 Task: Enable read receipts for sent emails in Outlook.
Action: Mouse moved to (59, 32)
Screenshot: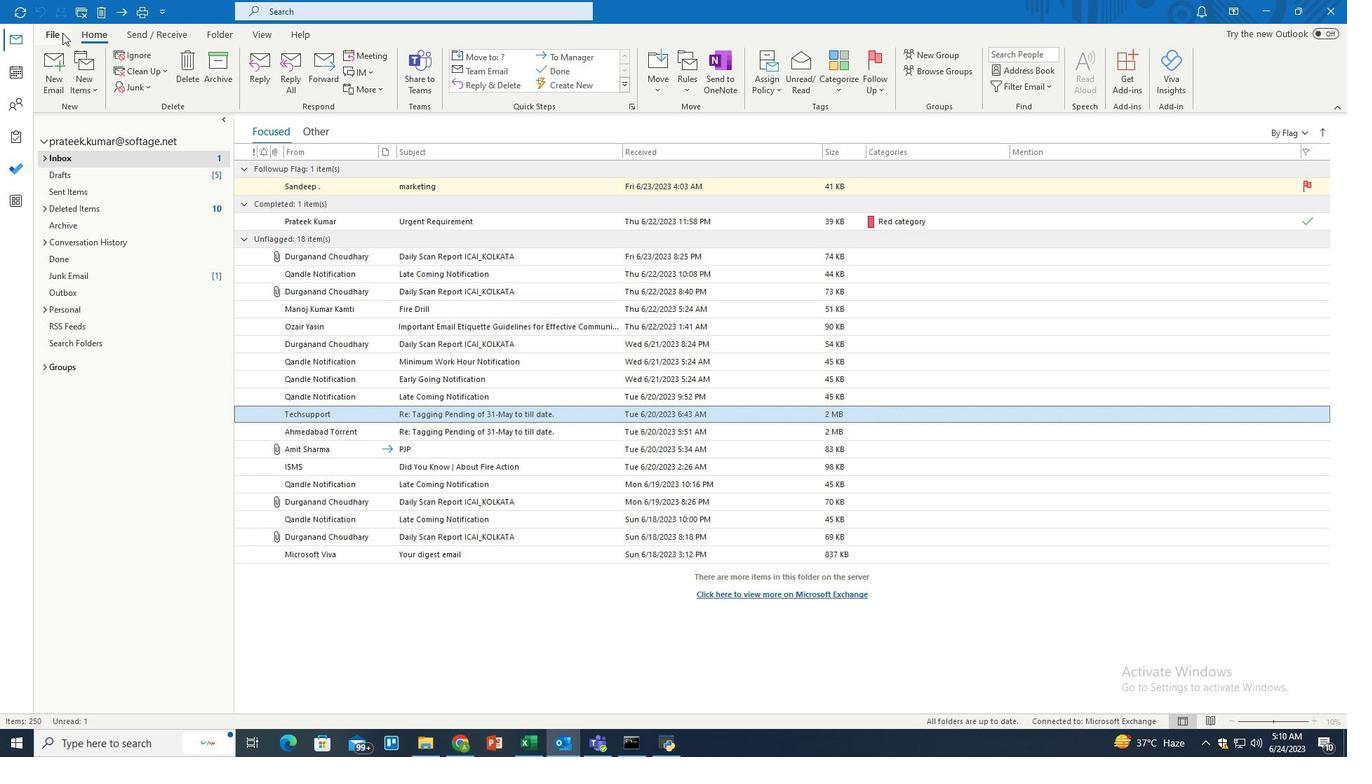 
Action: Mouse pressed left at (59, 32)
Screenshot: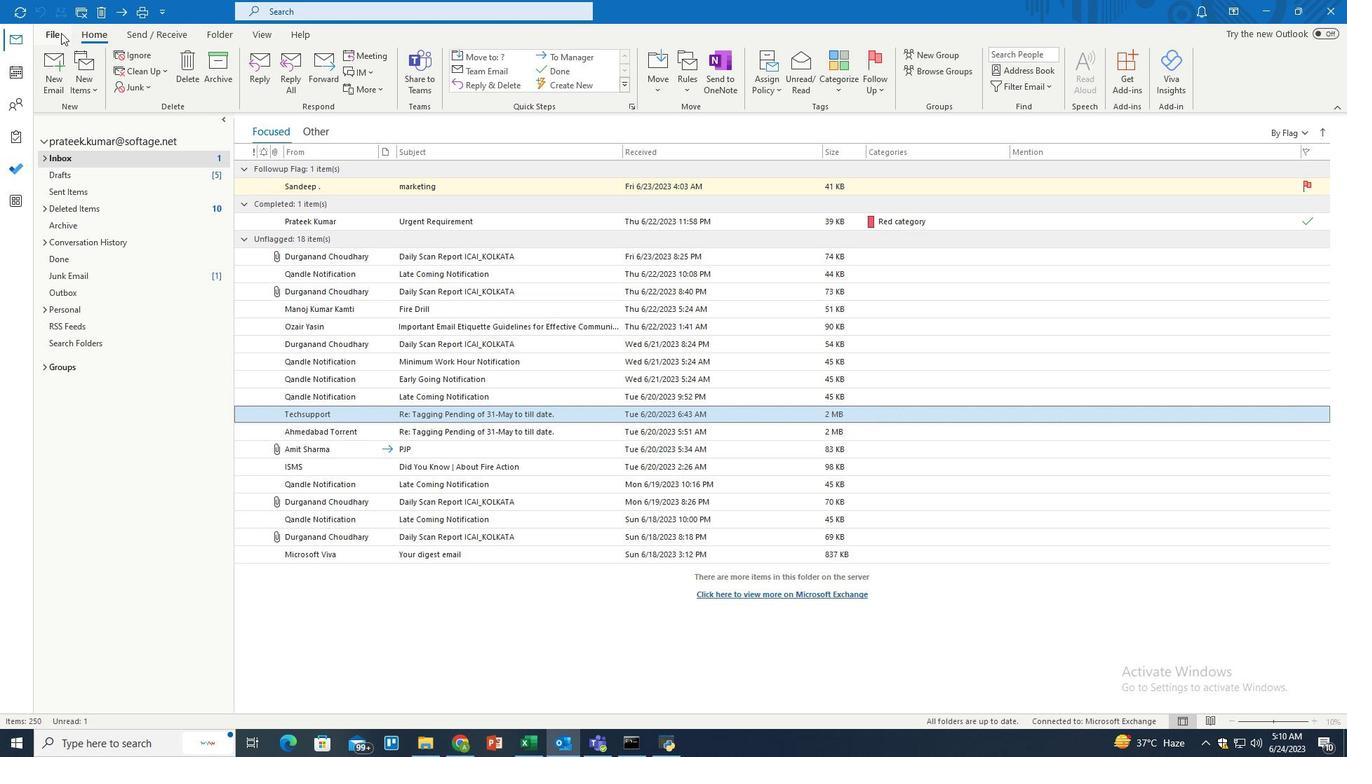 
Action: Mouse moved to (38, 674)
Screenshot: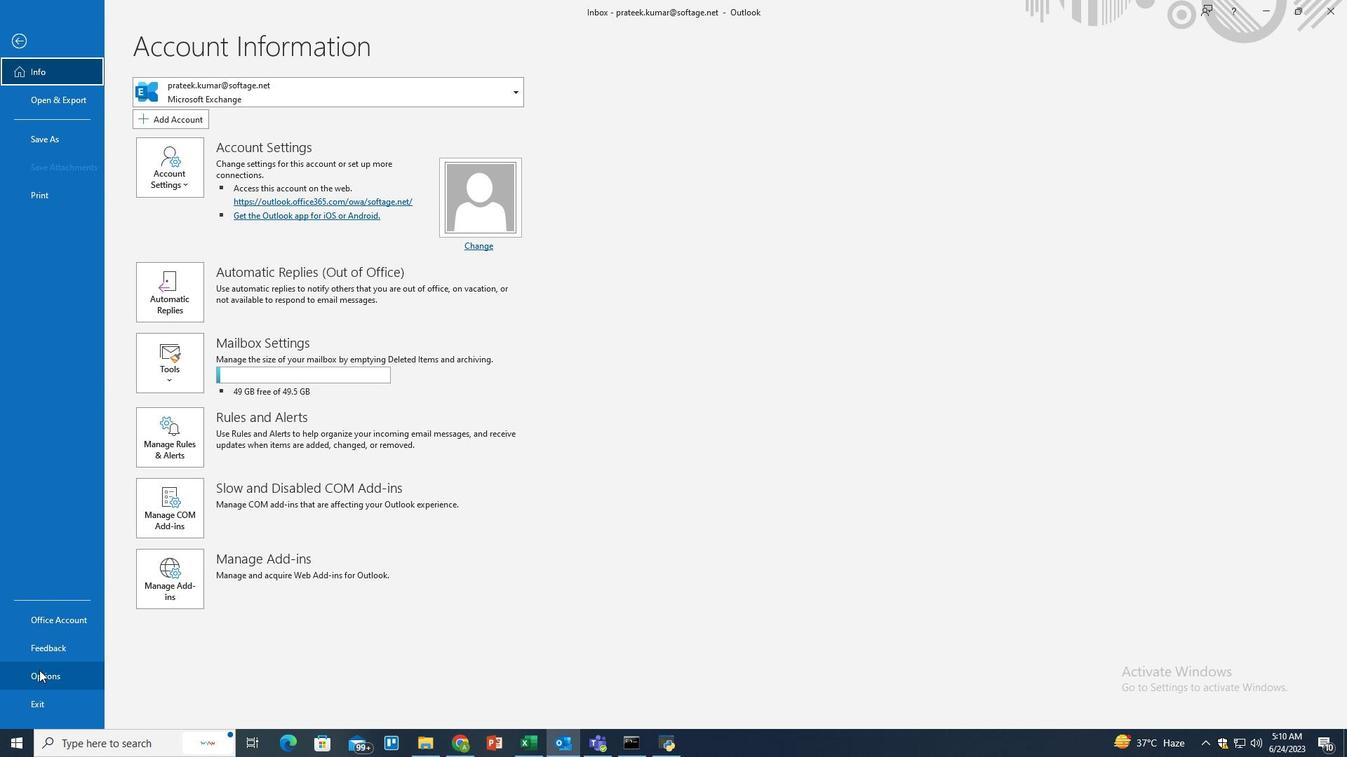 
Action: Mouse pressed left at (38, 674)
Screenshot: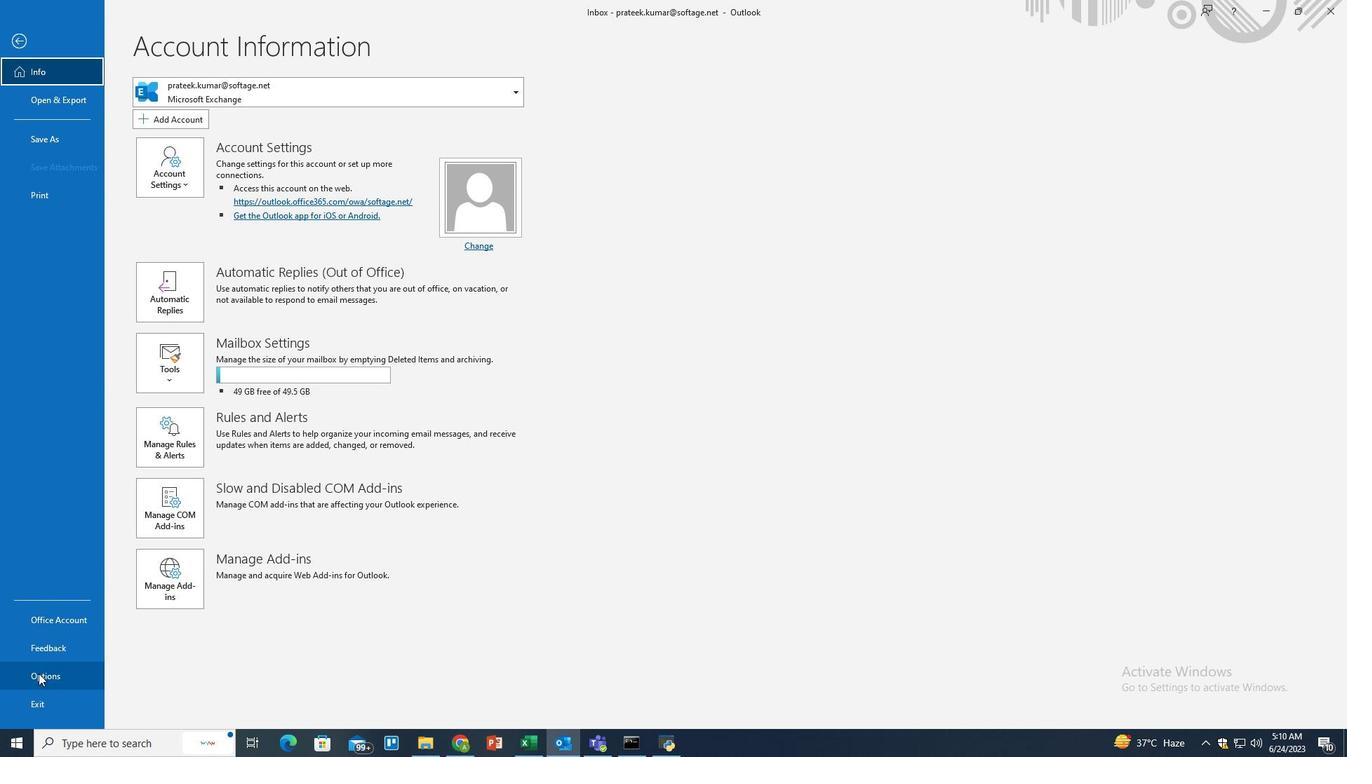 
Action: Mouse moved to (409, 182)
Screenshot: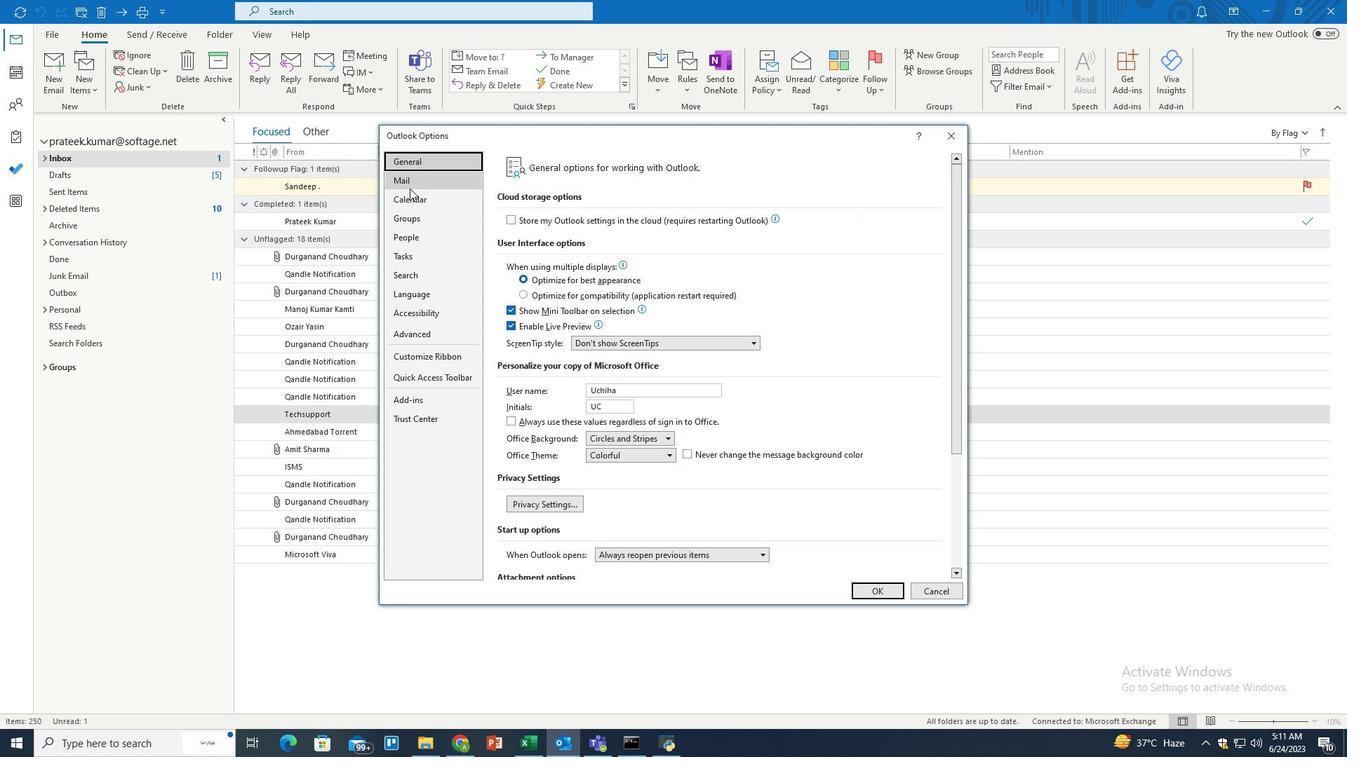 
Action: Mouse pressed left at (409, 182)
Screenshot: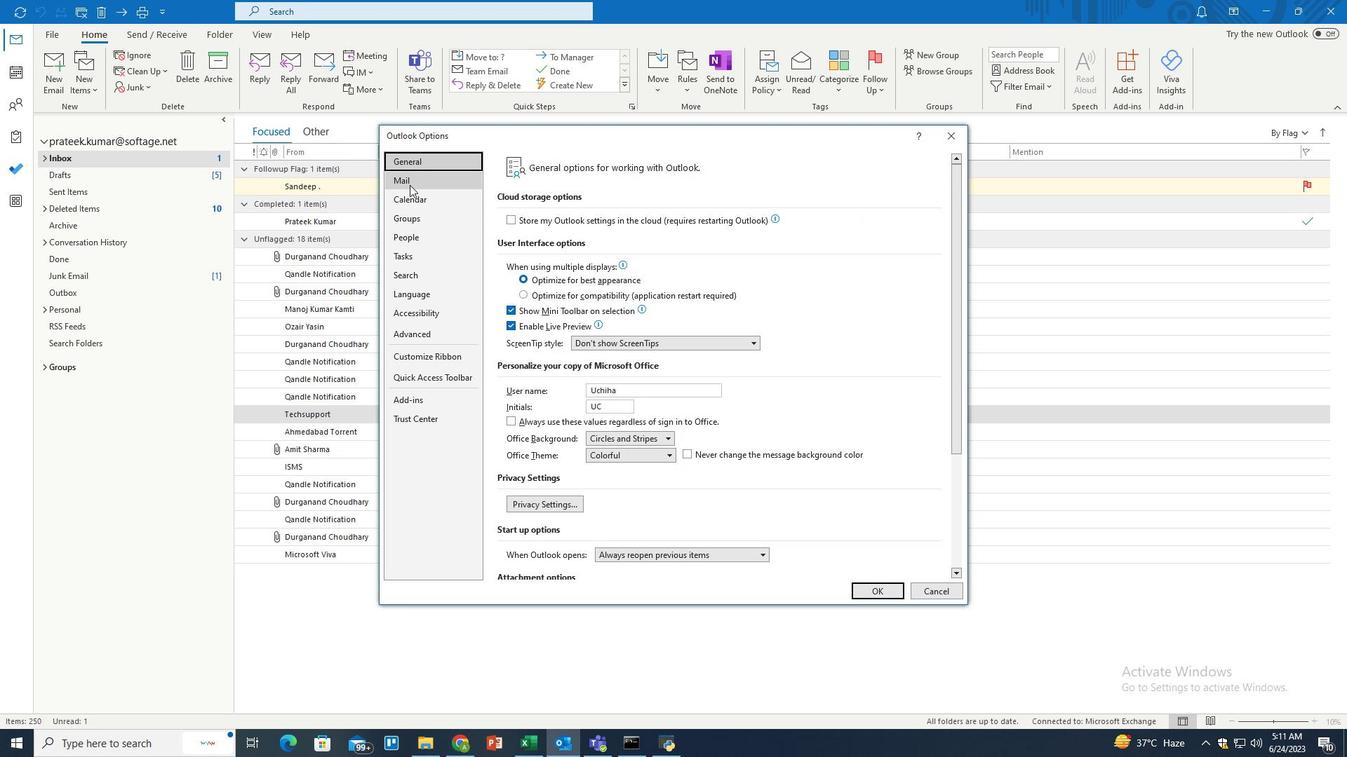 
Action: Mouse moved to (693, 404)
Screenshot: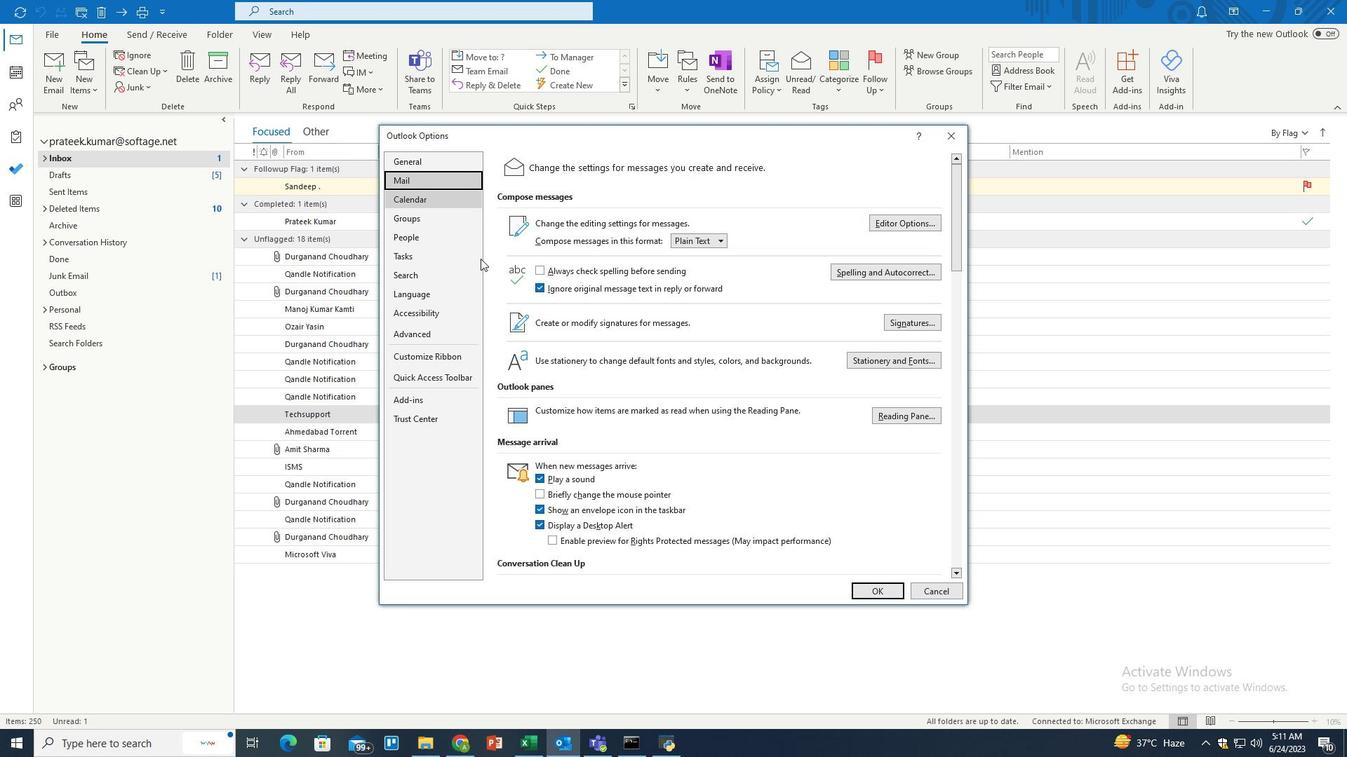 
Action: Mouse scrolled (693, 403) with delta (0, 0)
Screenshot: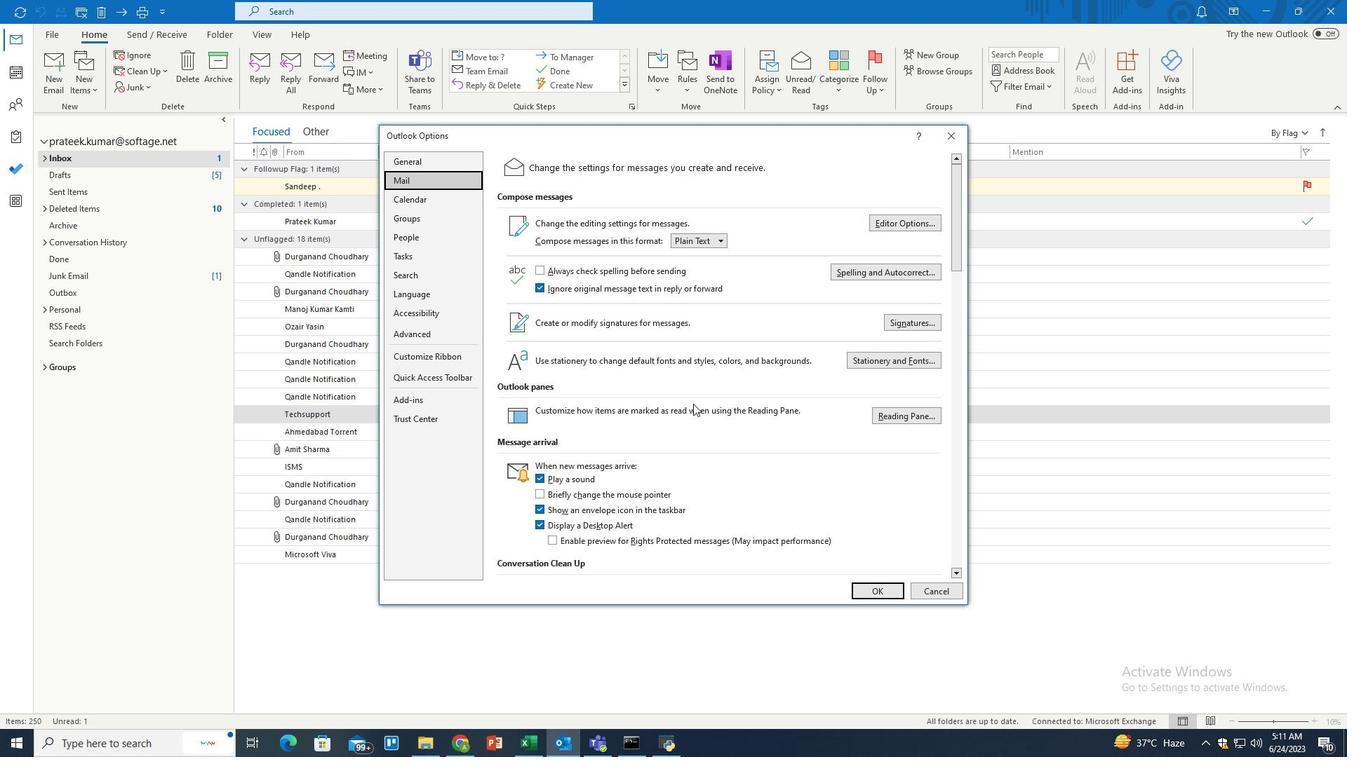 
Action: Mouse scrolled (693, 403) with delta (0, 0)
Screenshot: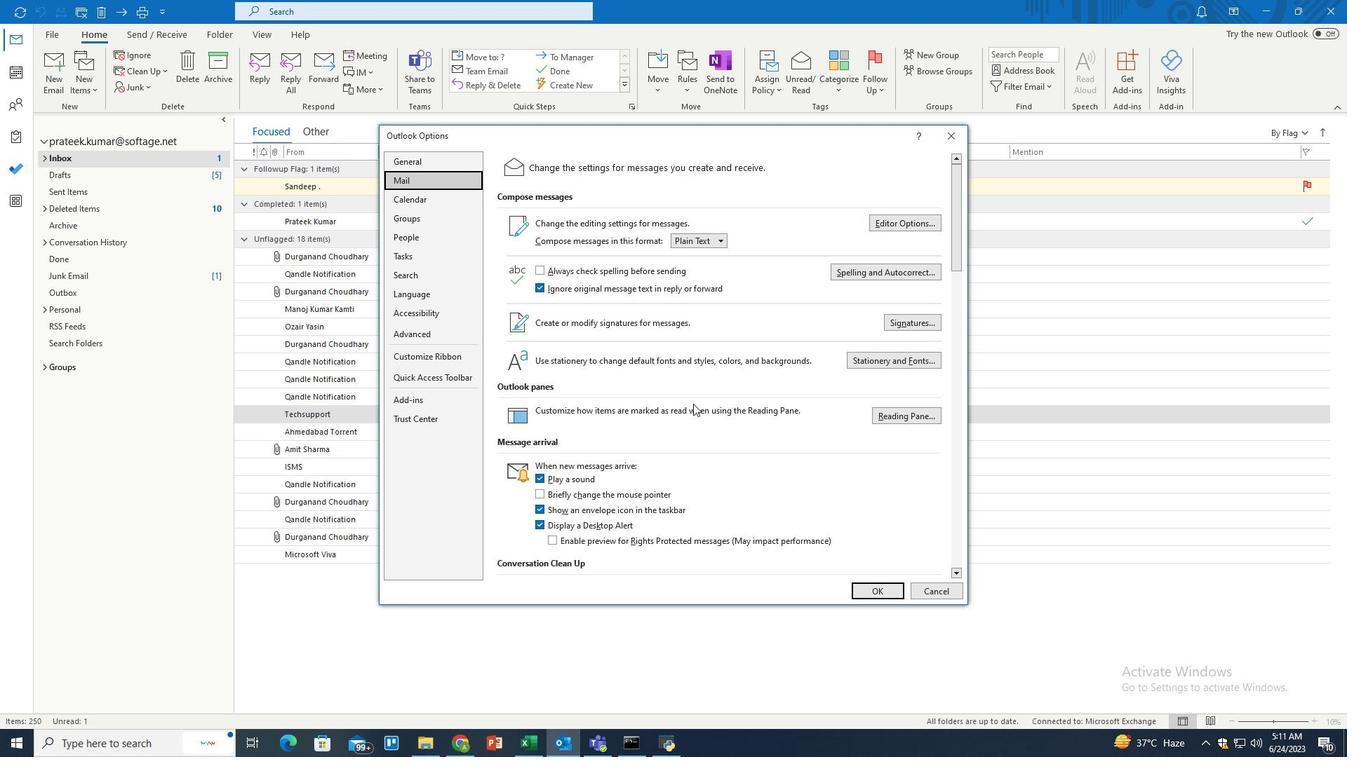 
Action: Mouse scrolled (693, 403) with delta (0, 0)
Screenshot: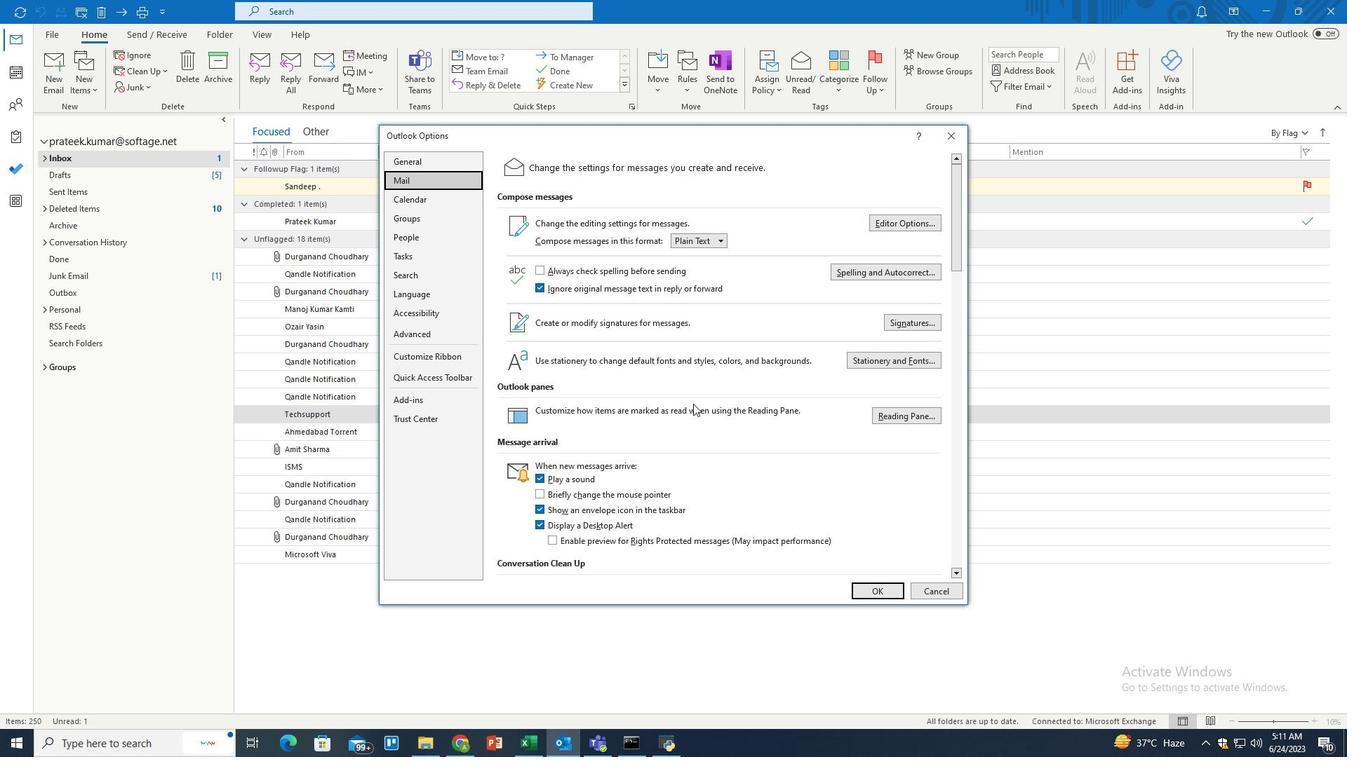 
Action: Mouse scrolled (693, 403) with delta (0, 0)
Screenshot: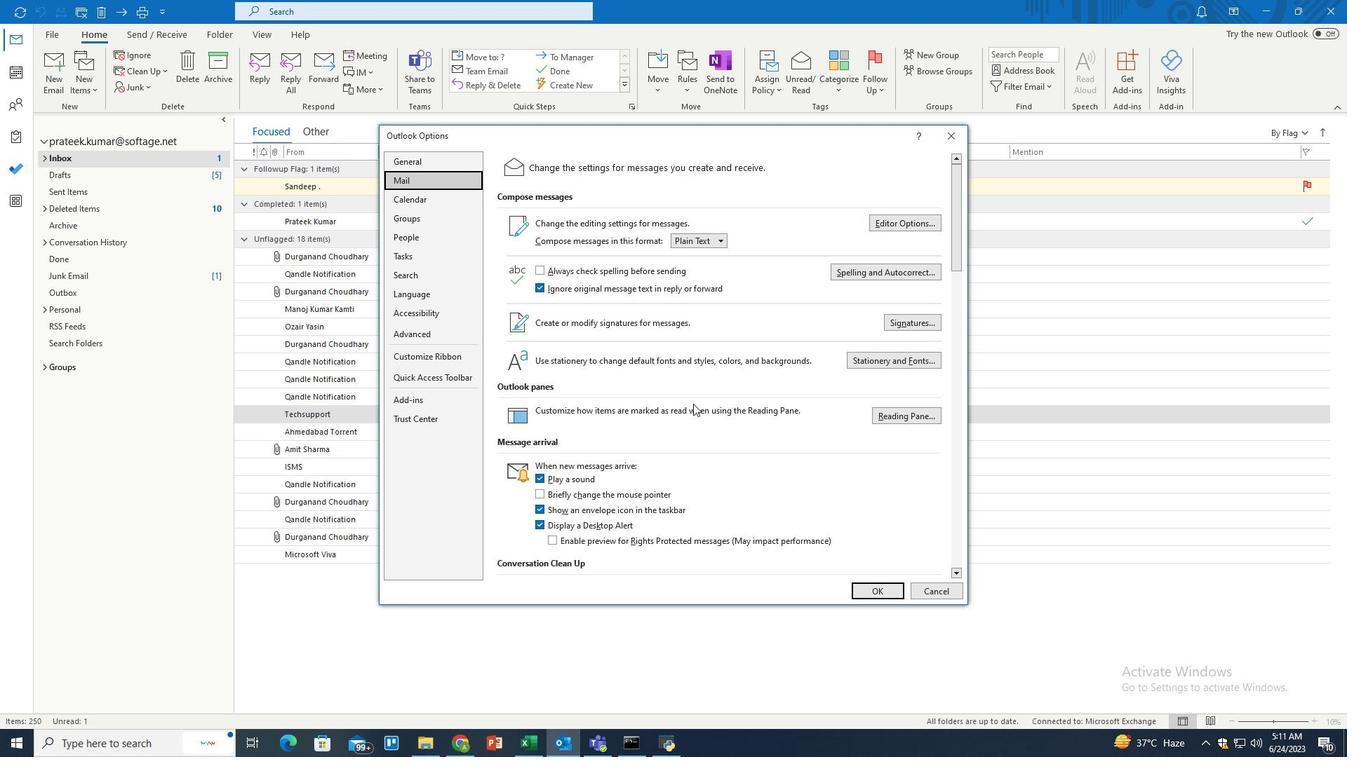 
Action: Mouse scrolled (693, 403) with delta (0, 0)
Screenshot: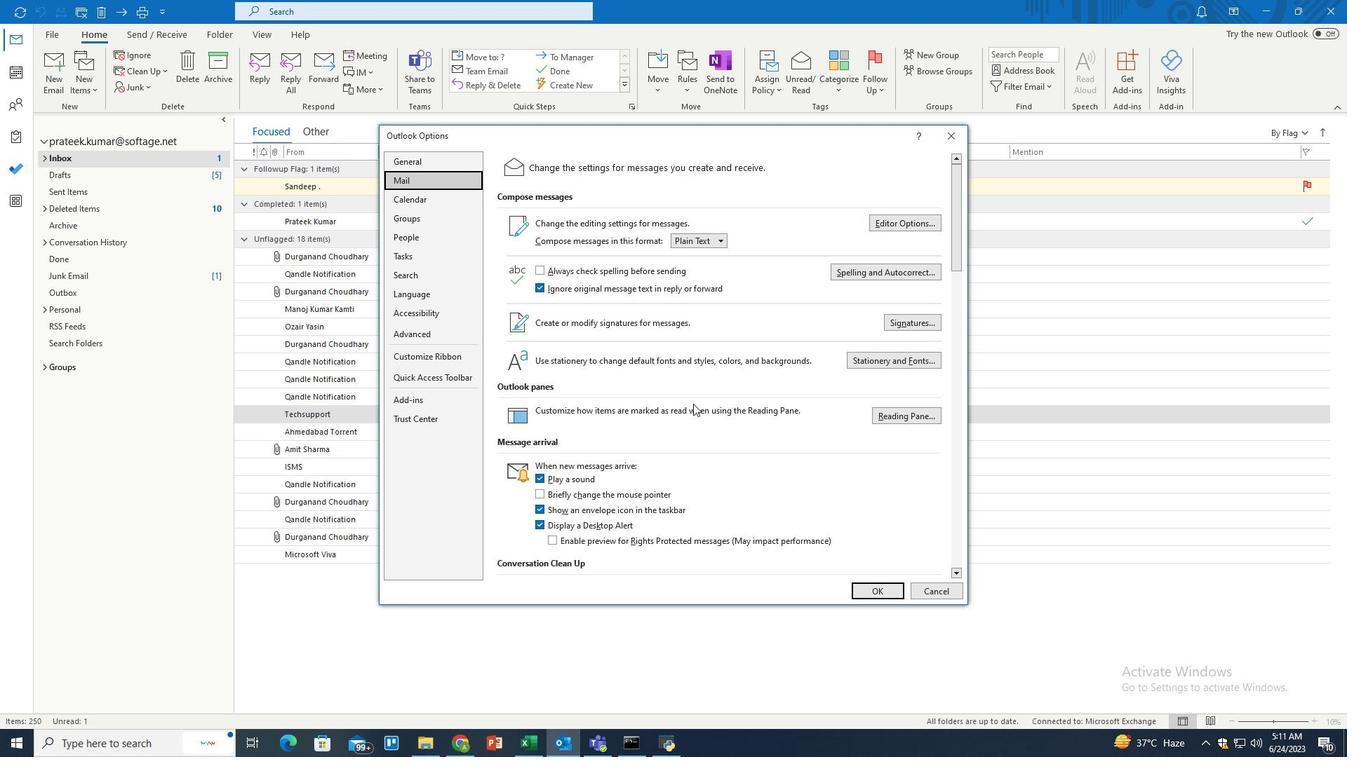 
Action: Mouse scrolled (693, 403) with delta (0, 0)
Screenshot: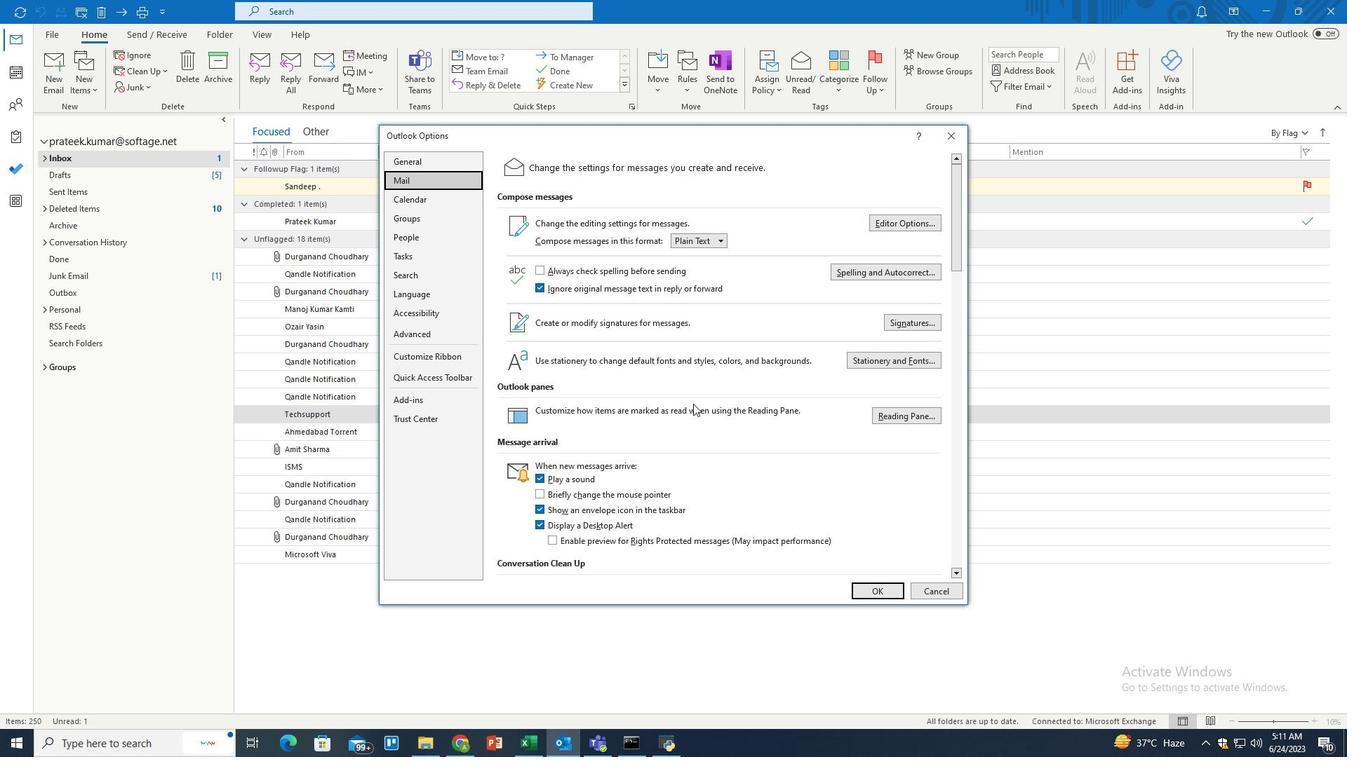 
Action: Mouse scrolled (693, 403) with delta (0, 0)
Screenshot: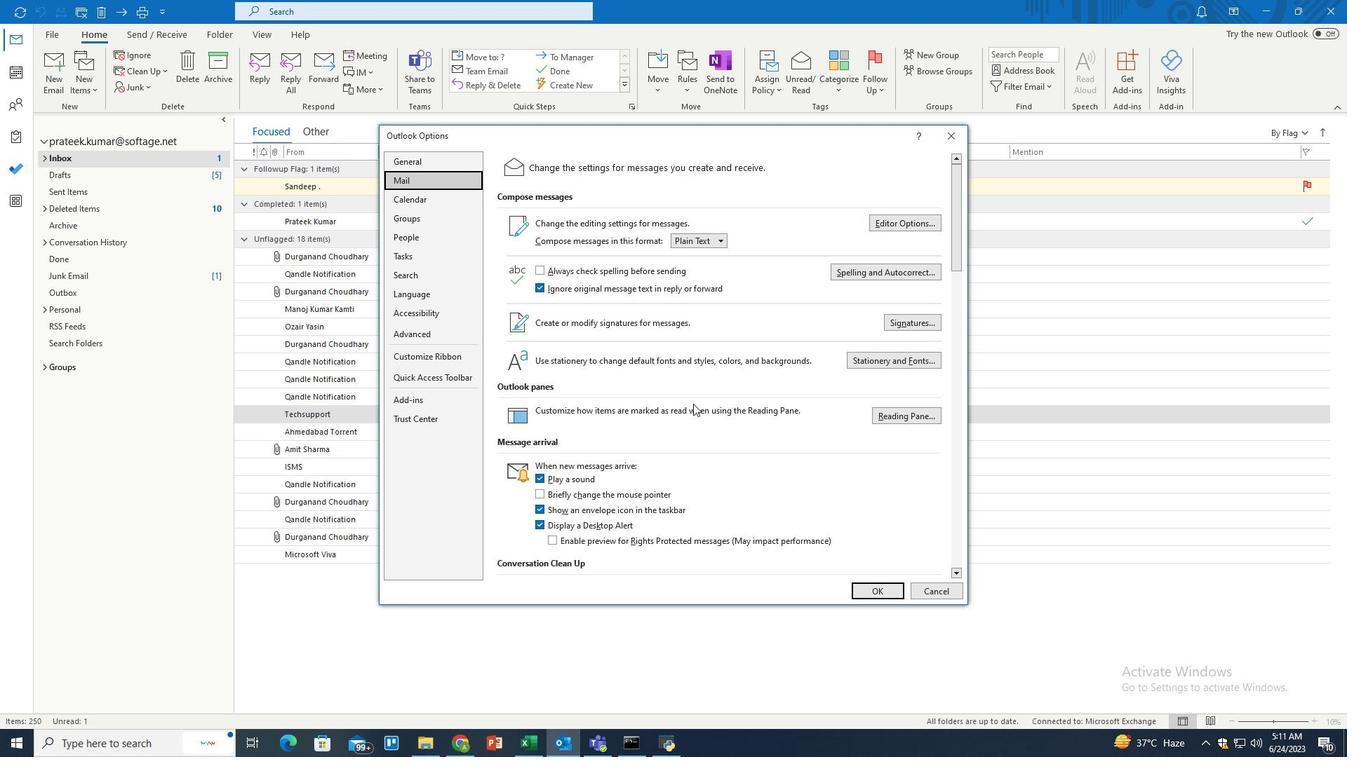 
Action: Mouse scrolled (693, 403) with delta (0, 0)
Screenshot: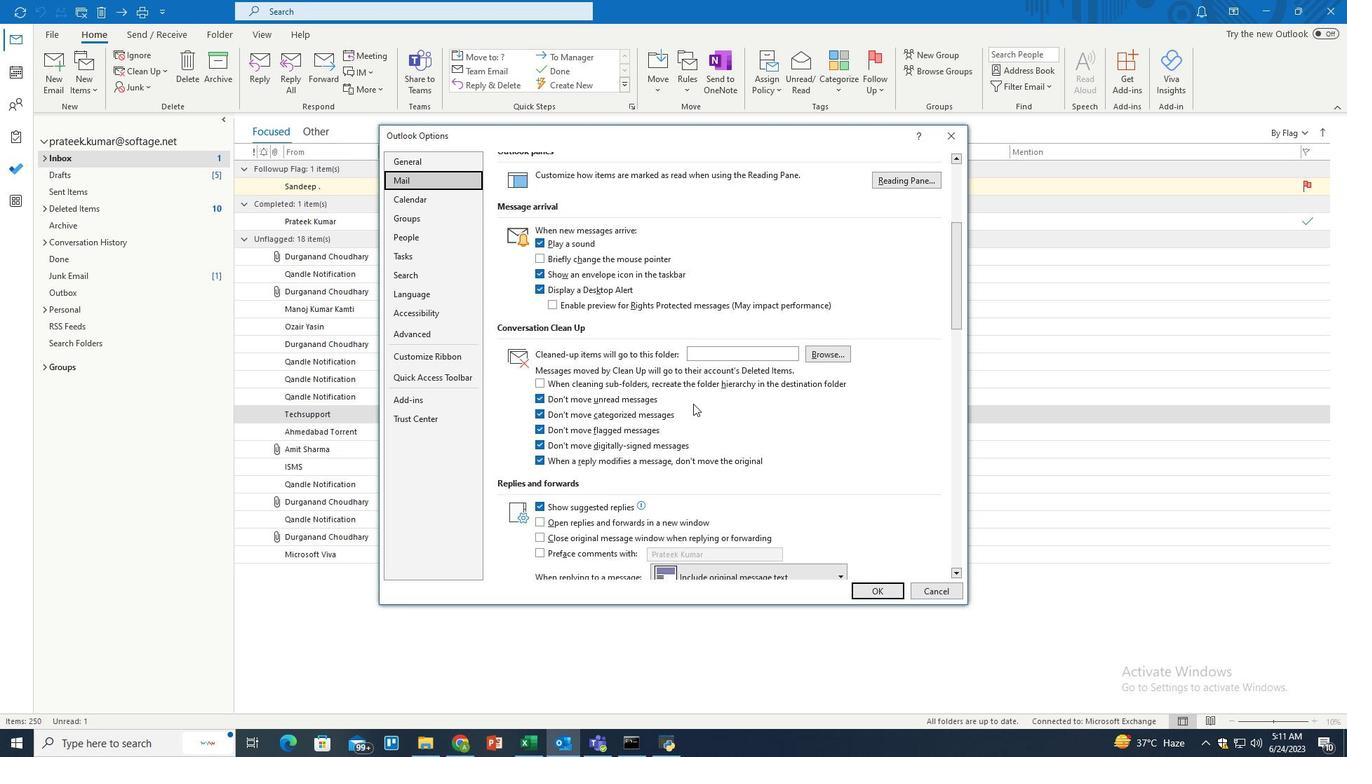 
Action: Mouse scrolled (693, 403) with delta (0, 0)
Screenshot: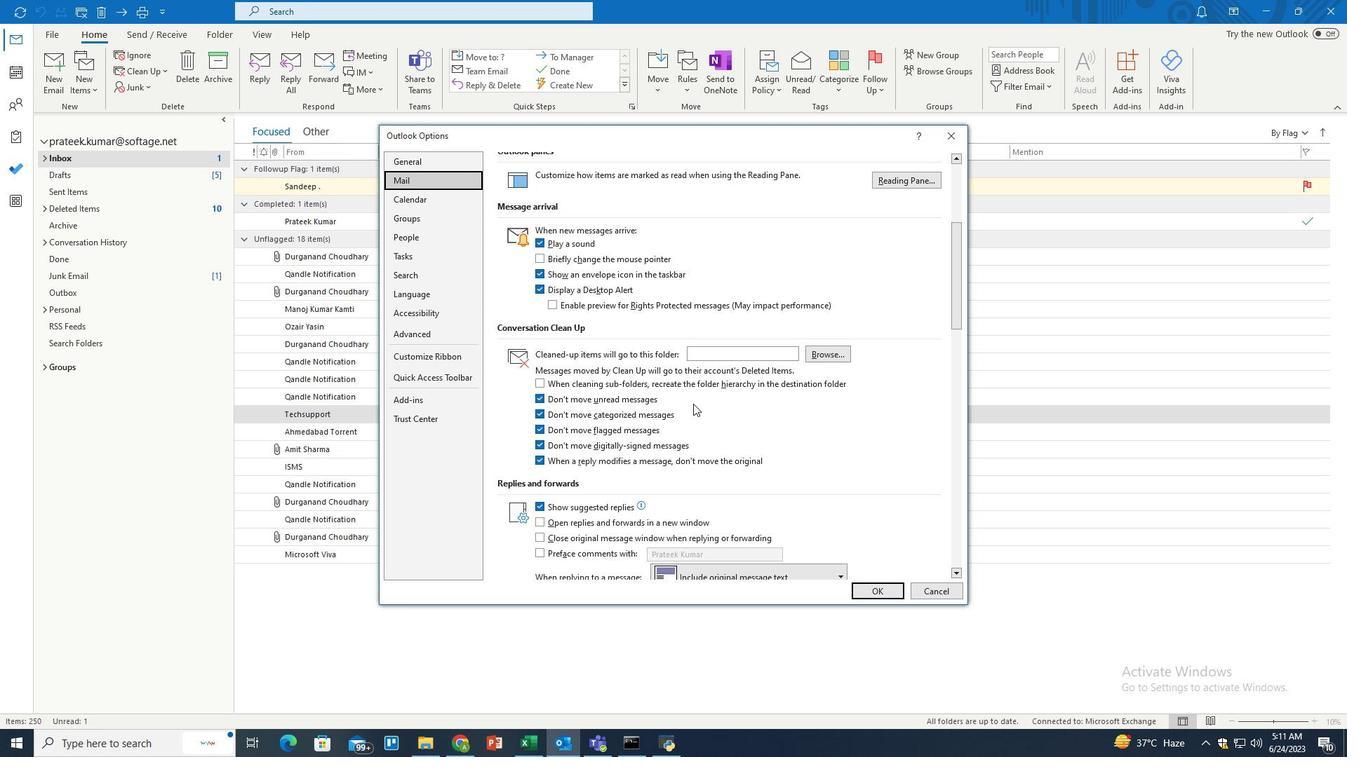 
Action: Mouse scrolled (693, 403) with delta (0, 0)
Screenshot: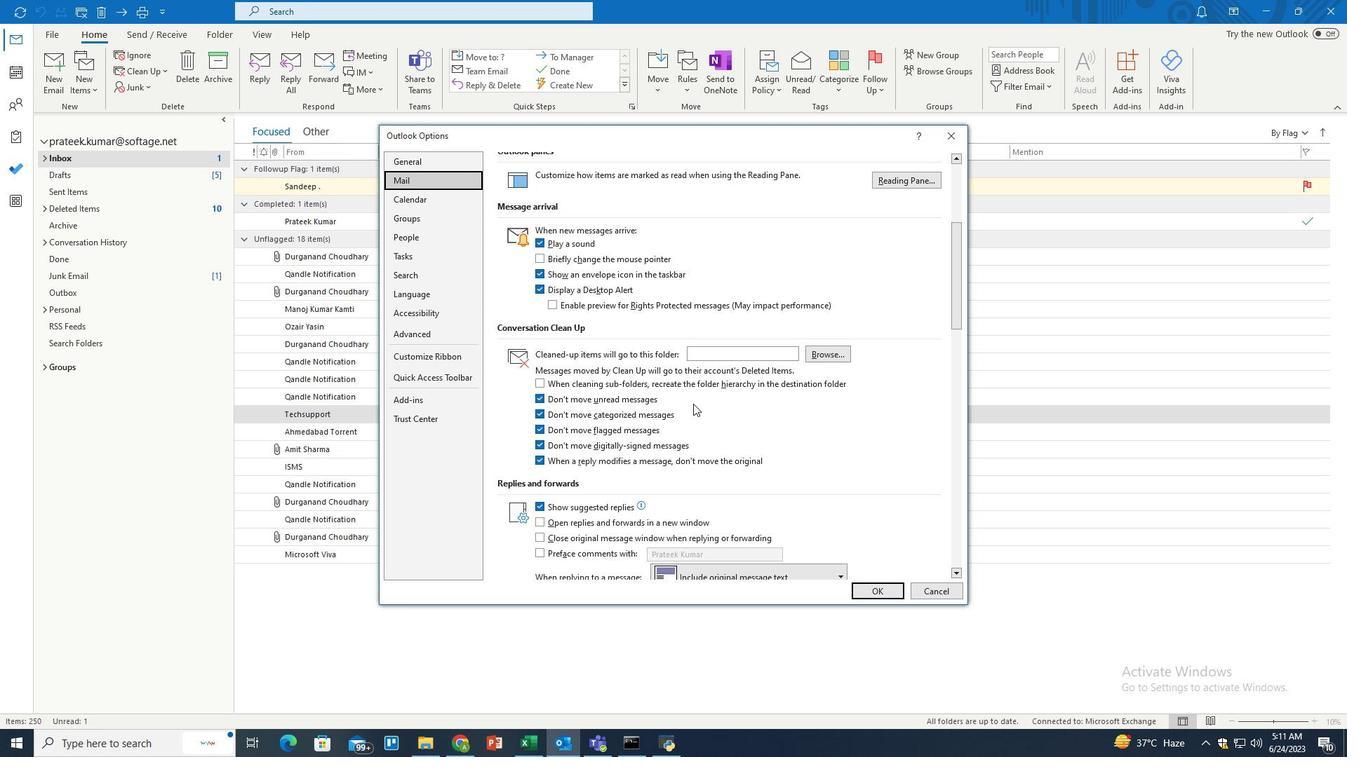 
Action: Mouse scrolled (693, 403) with delta (0, 0)
Screenshot: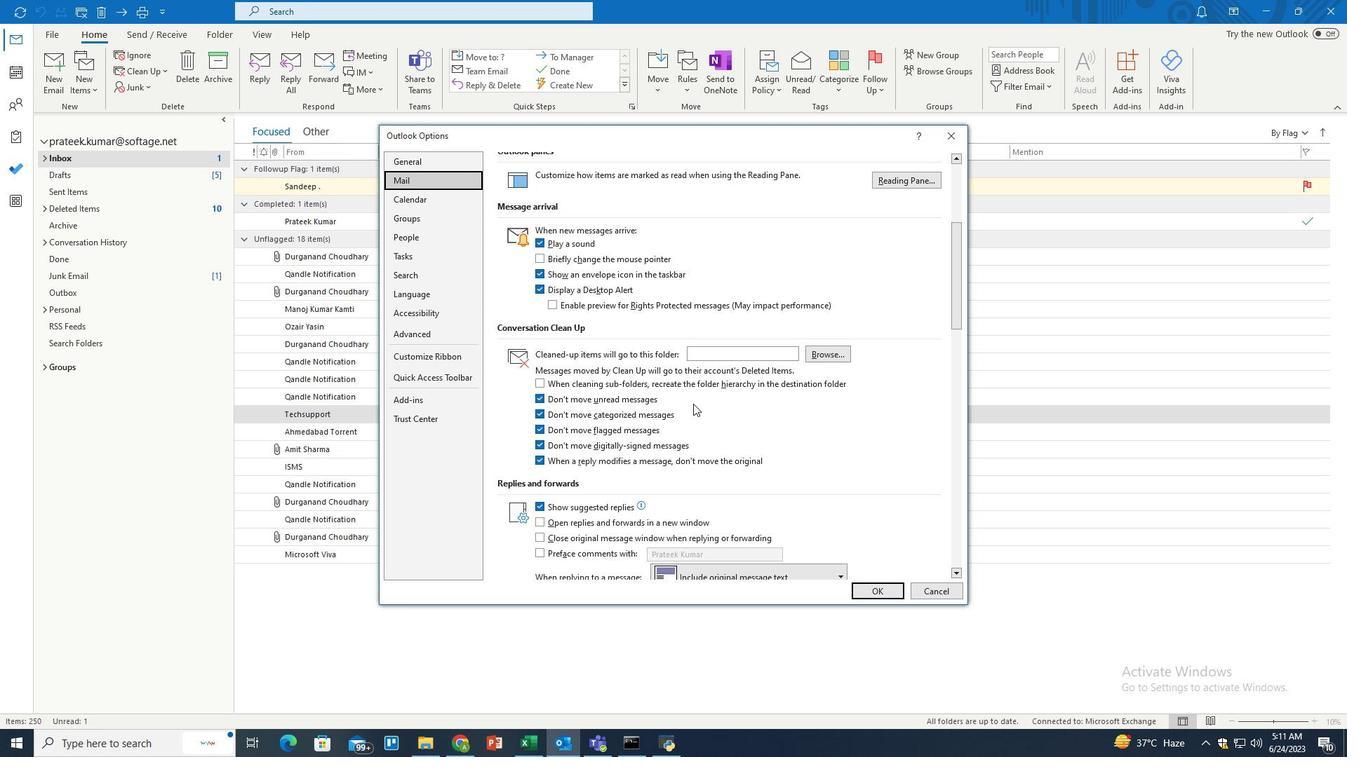 
Action: Mouse scrolled (693, 403) with delta (0, 0)
Screenshot: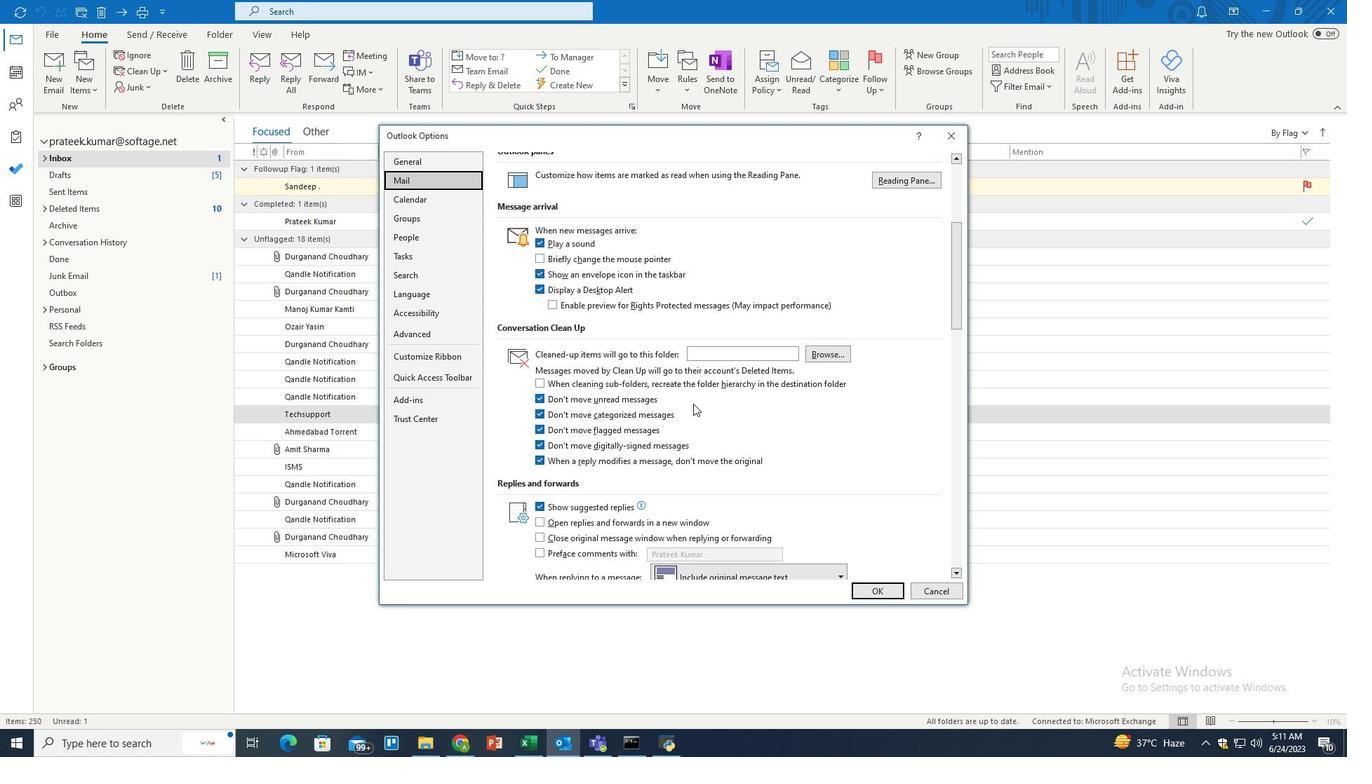 
Action: Mouse scrolled (693, 403) with delta (0, 0)
Screenshot: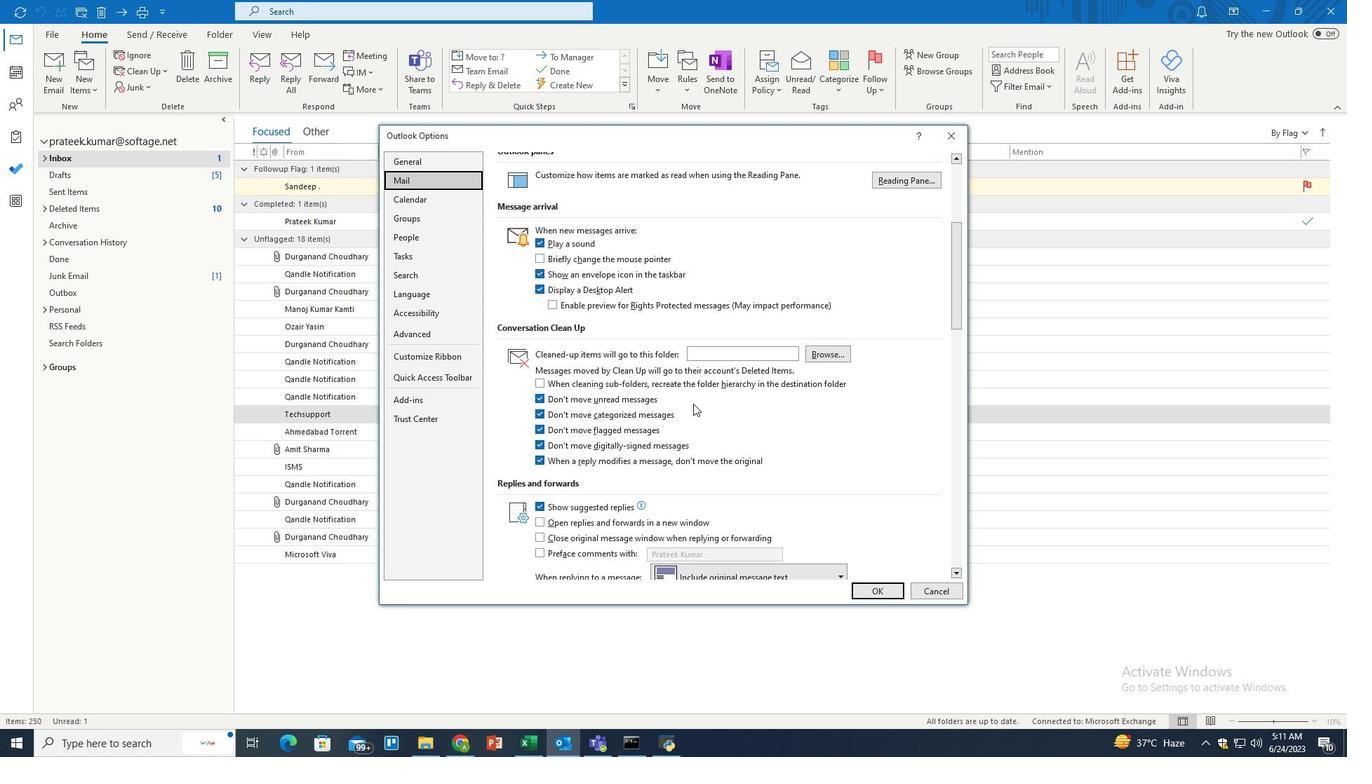 
Action: Mouse scrolled (693, 403) with delta (0, 0)
Screenshot: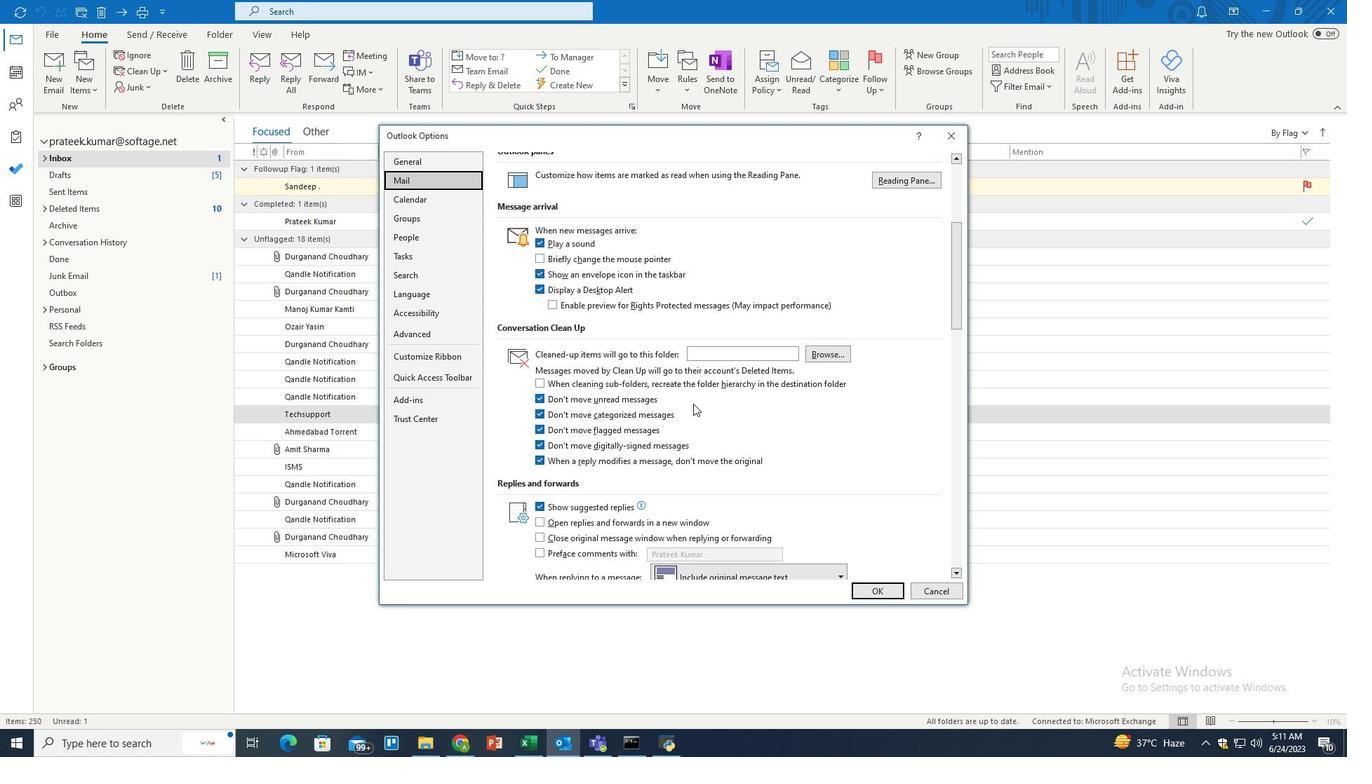 
Action: Mouse scrolled (693, 403) with delta (0, 0)
Screenshot: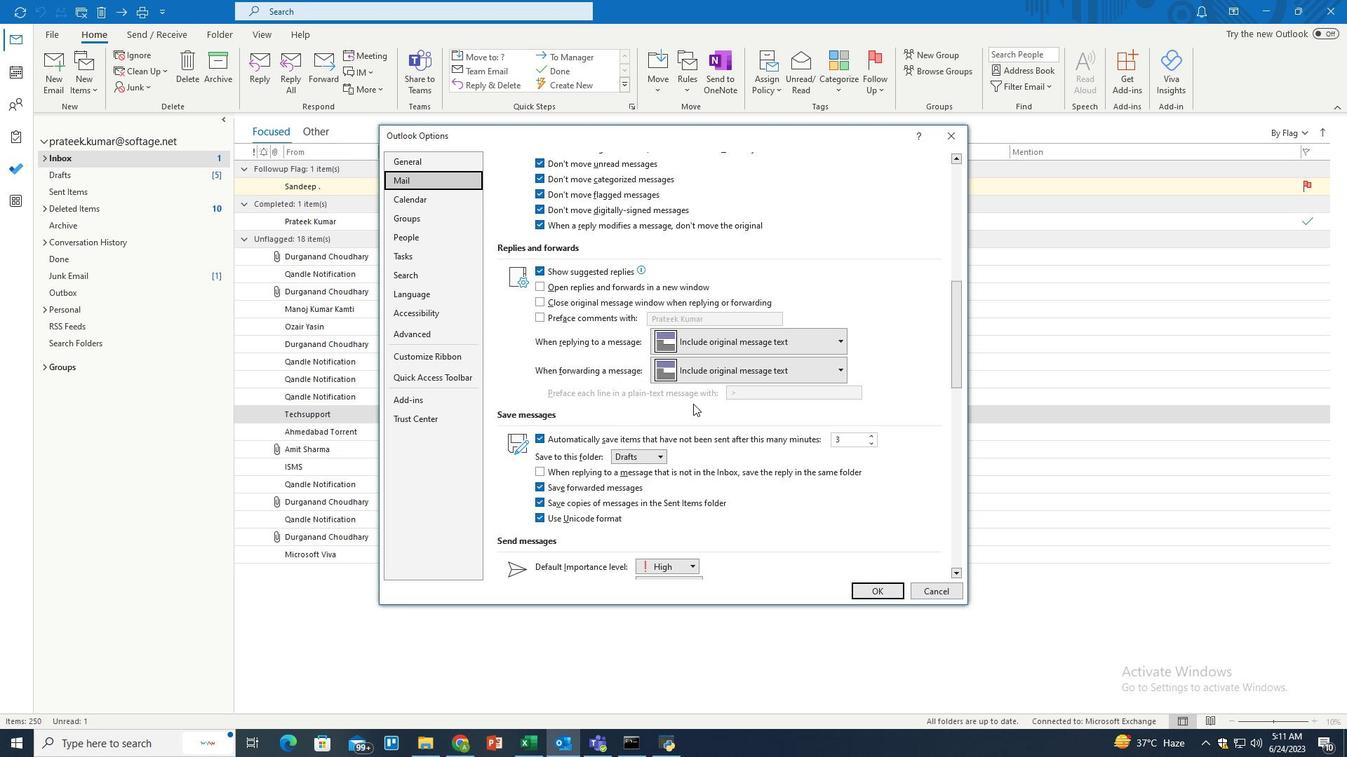 
Action: Mouse scrolled (693, 403) with delta (0, 0)
Screenshot: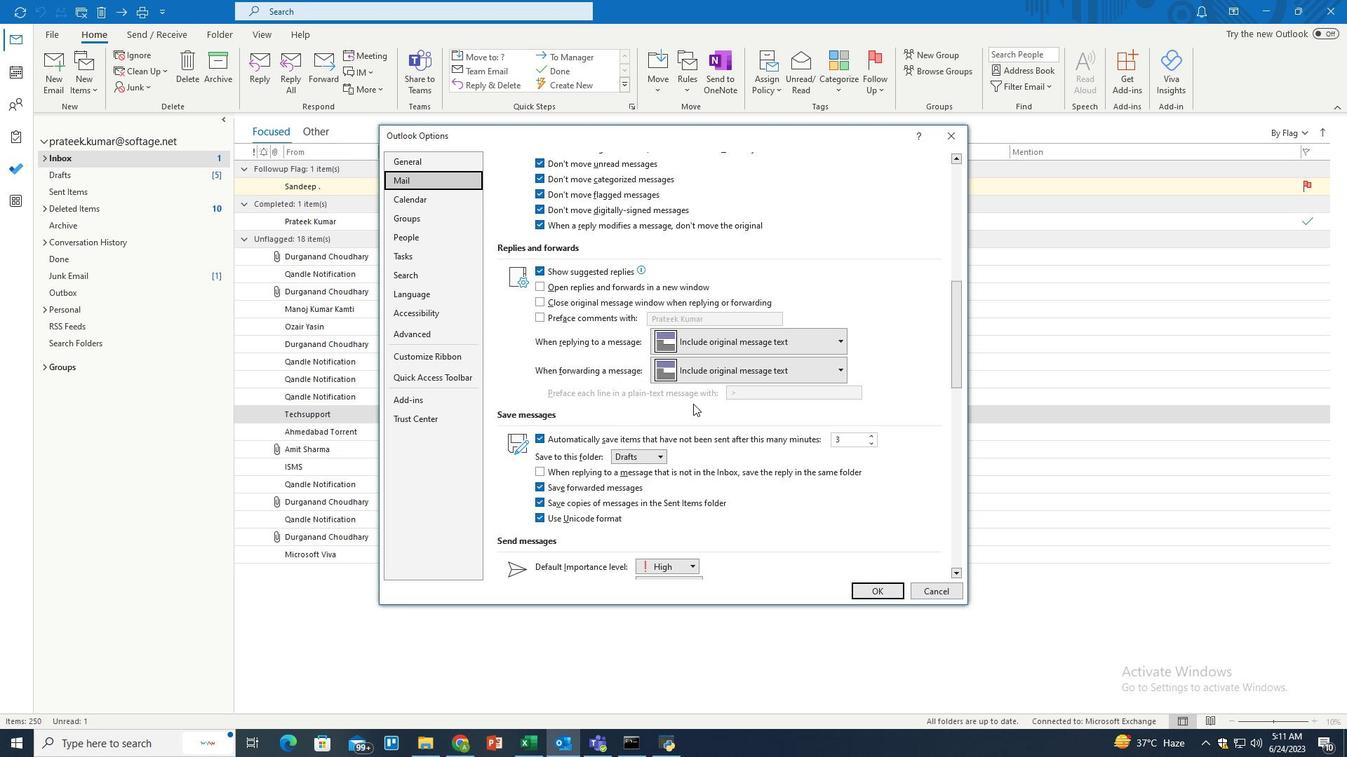
Action: Mouse scrolled (693, 403) with delta (0, 0)
Screenshot: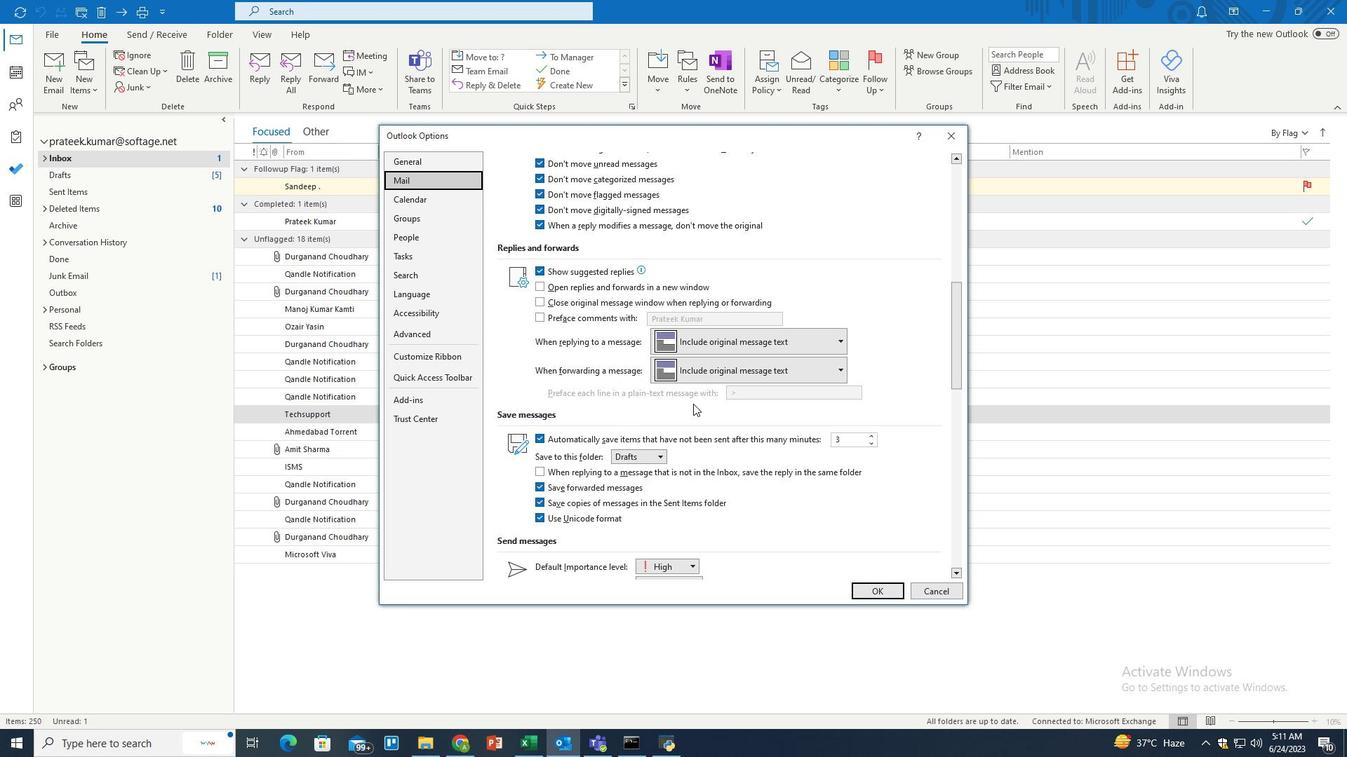 
Action: Mouse scrolled (693, 403) with delta (0, 0)
Screenshot: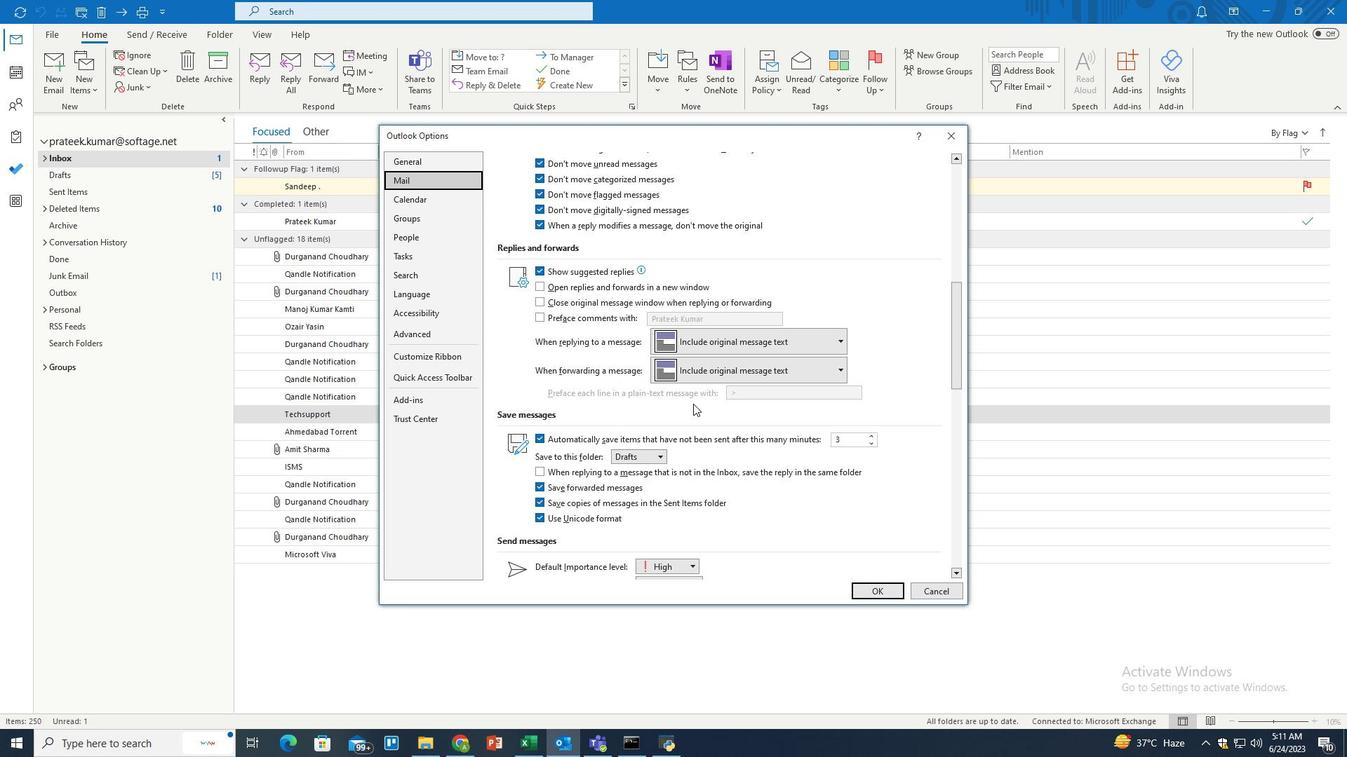 
Action: Mouse scrolled (693, 403) with delta (0, 0)
Screenshot: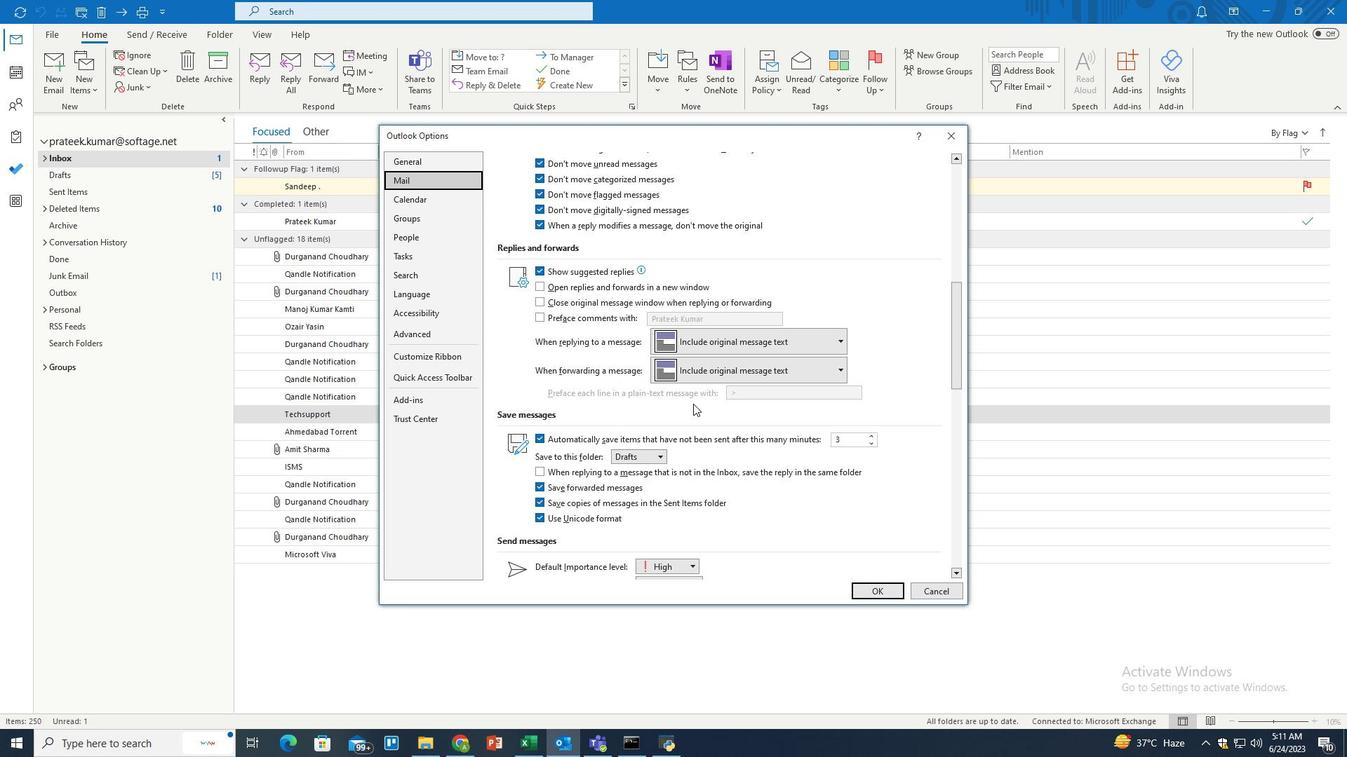 
Action: Mouse scrolled (693, 403) with delta (0, 0)
Screenshot: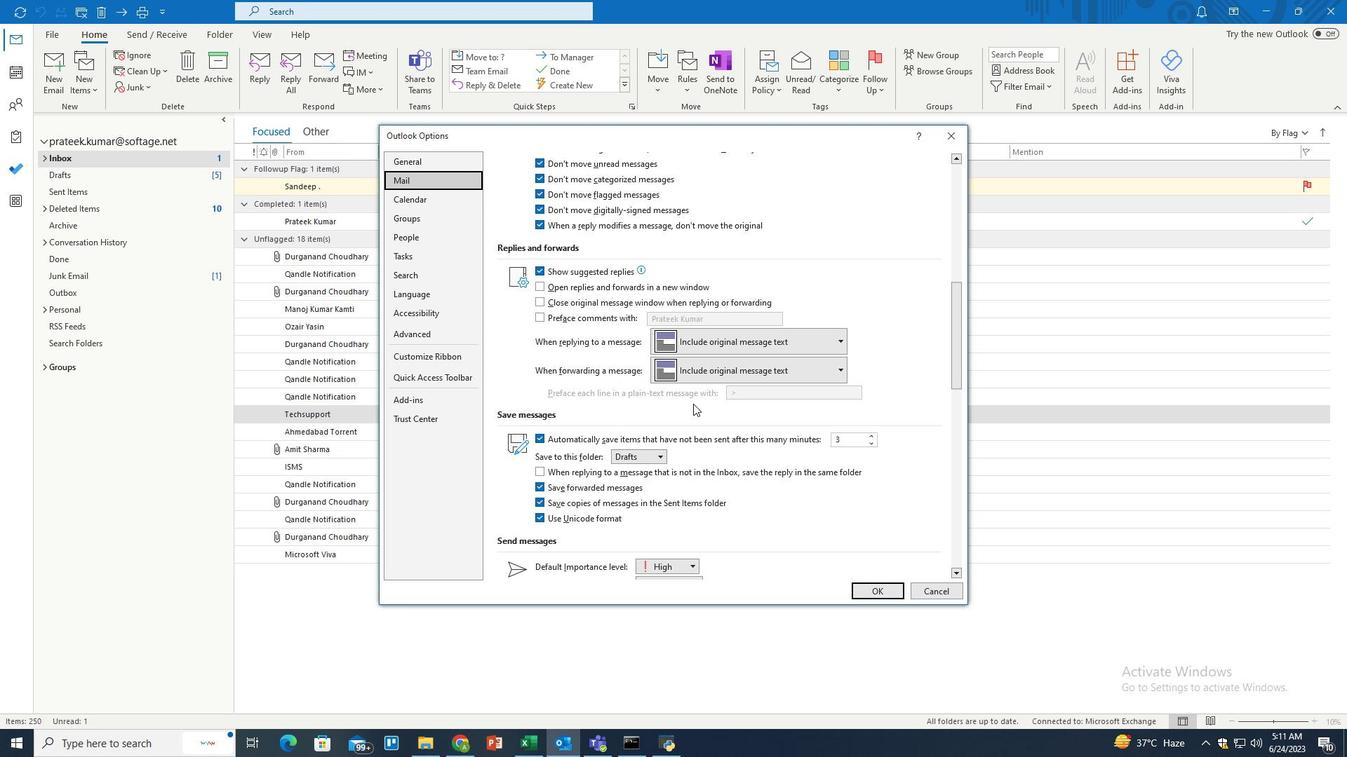 
Action: Mouse scrolled (693, 403) with delta (0, 0)
Screenshot: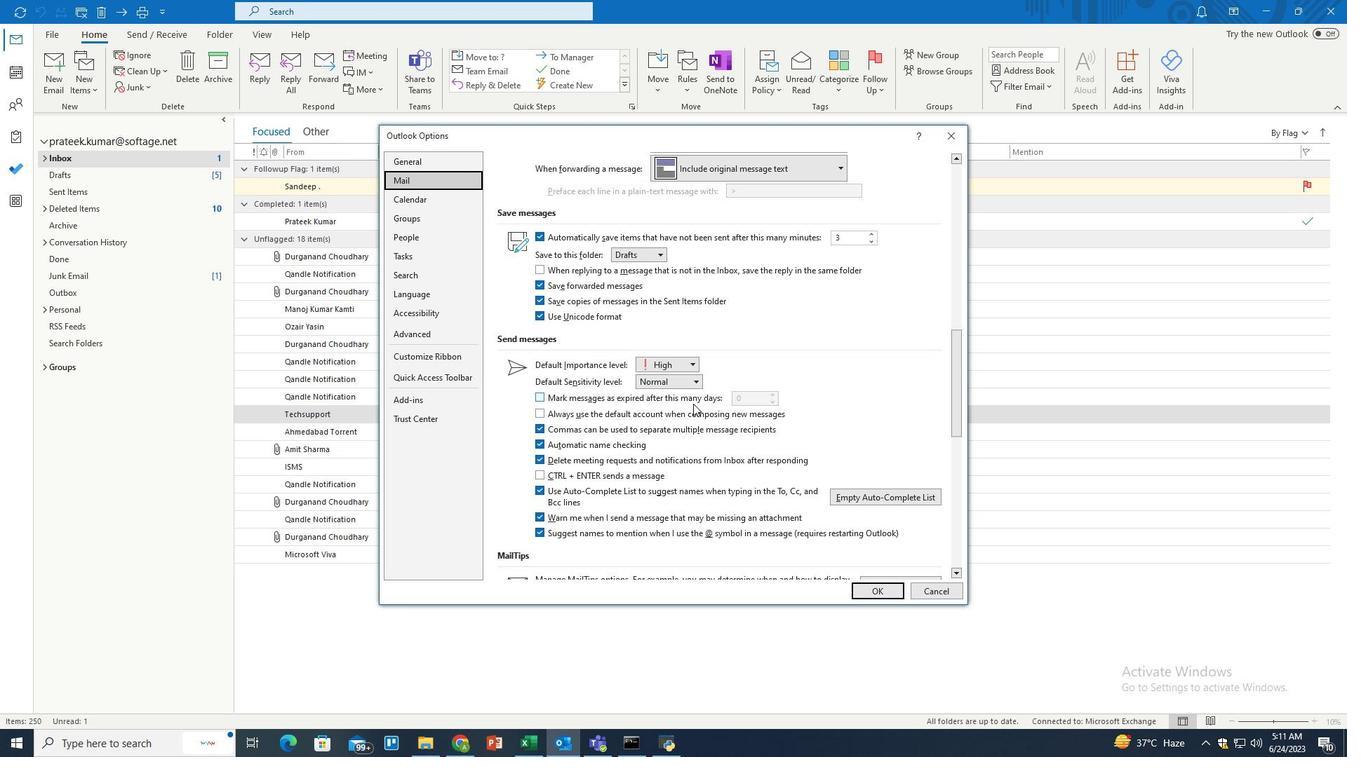 
Action: Mouse scrolled (693, 403) with delta (0, 0)
Screenshot: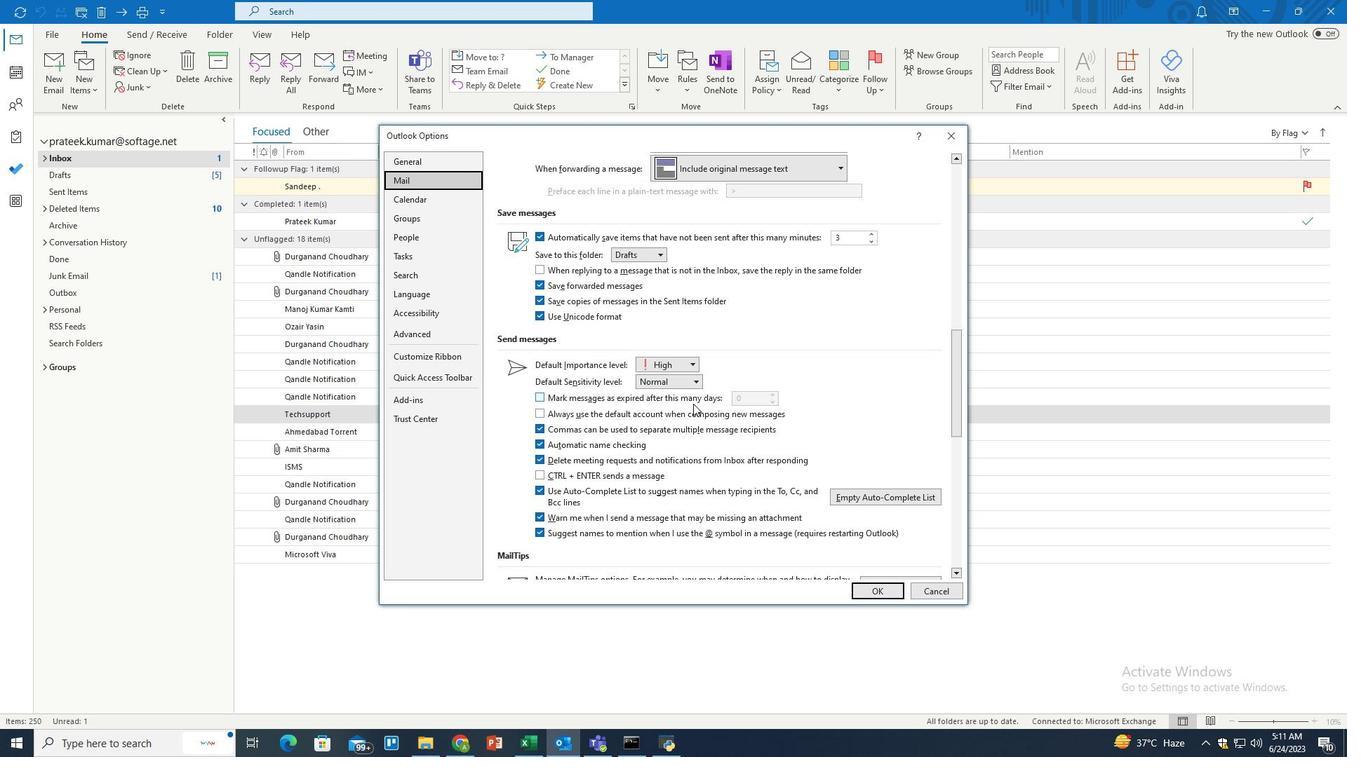 
Action: Mouse scrolled (693, 403) with delta (0, 0)
Screenshot: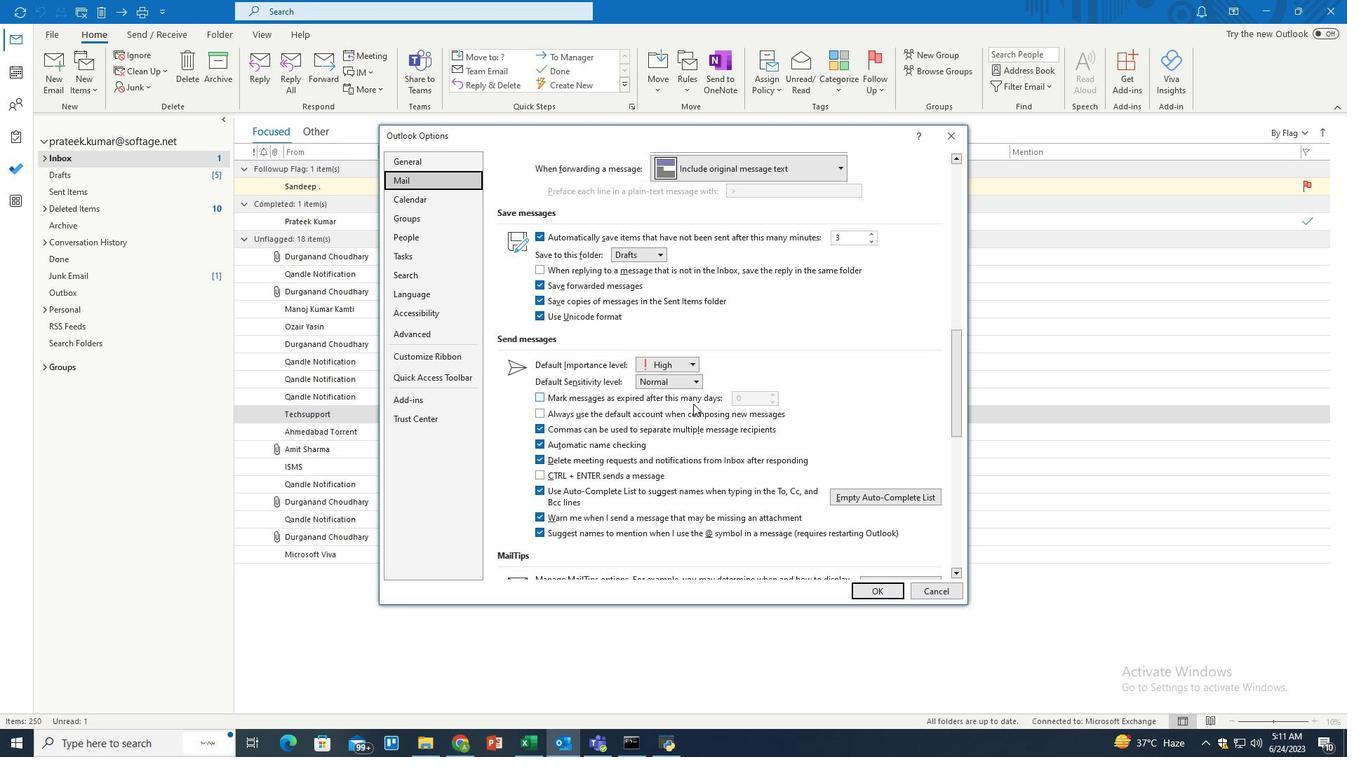 
Action: Mouse scrolled (693, 403) with delta (0, 0)
Screenshot: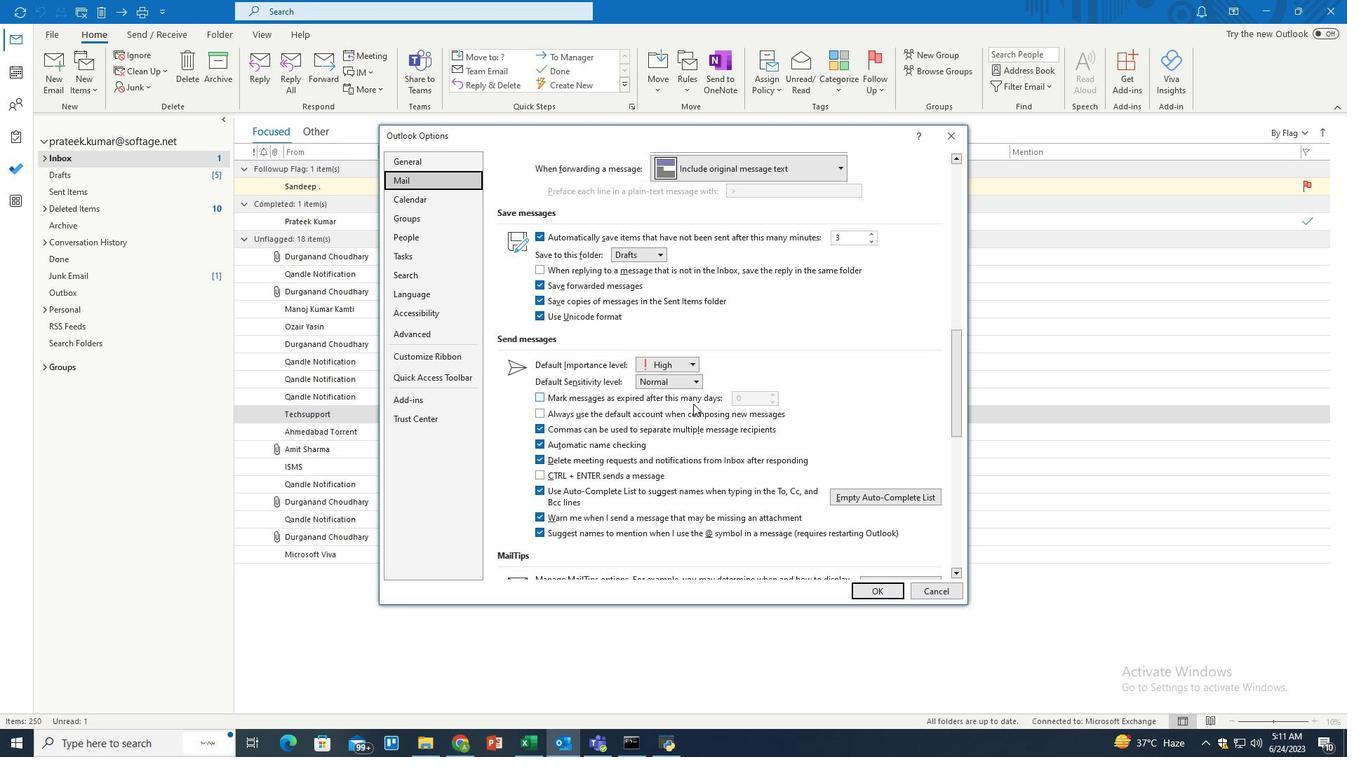
Action: Mouse scrolled (693, 403) with delta (0, 0)
Screenshot: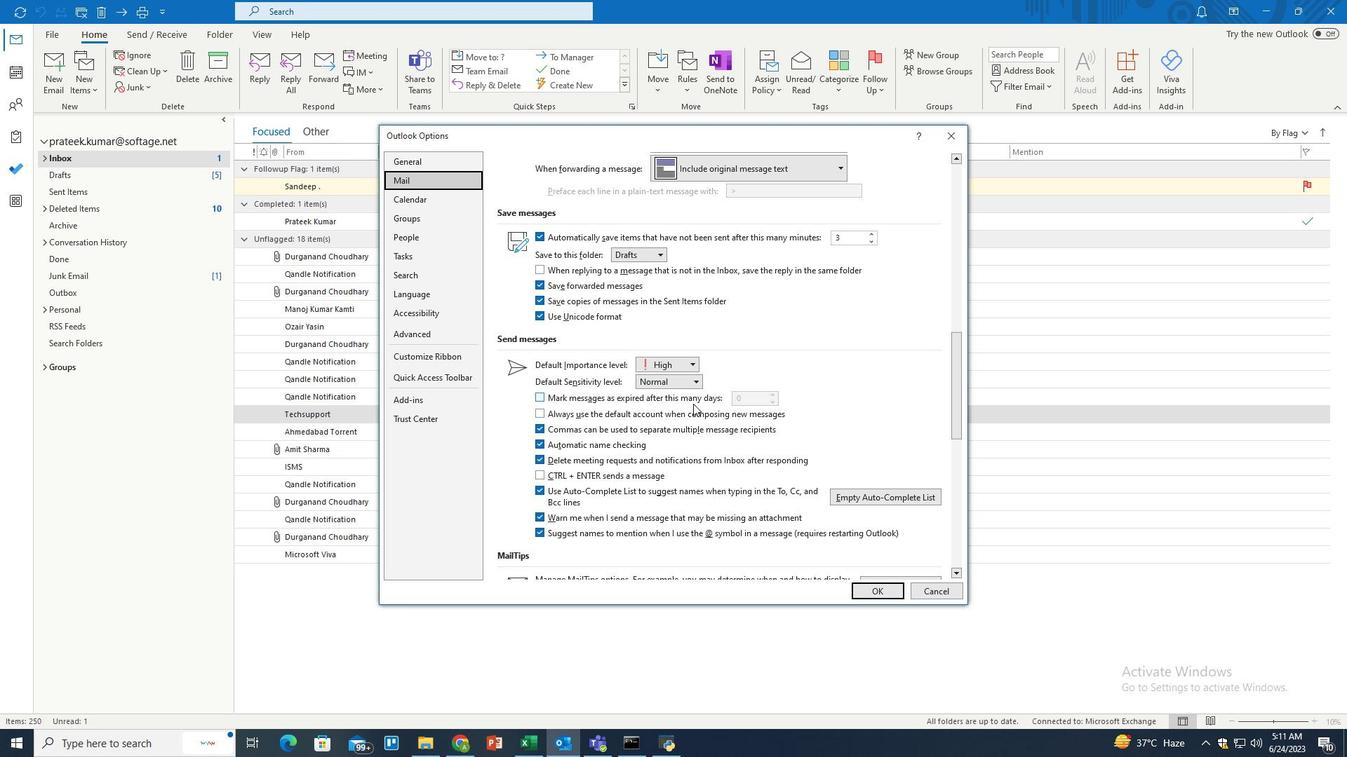 
Action: Mouse scrolled (693, 403) with delta (0, 0)
Screenshot: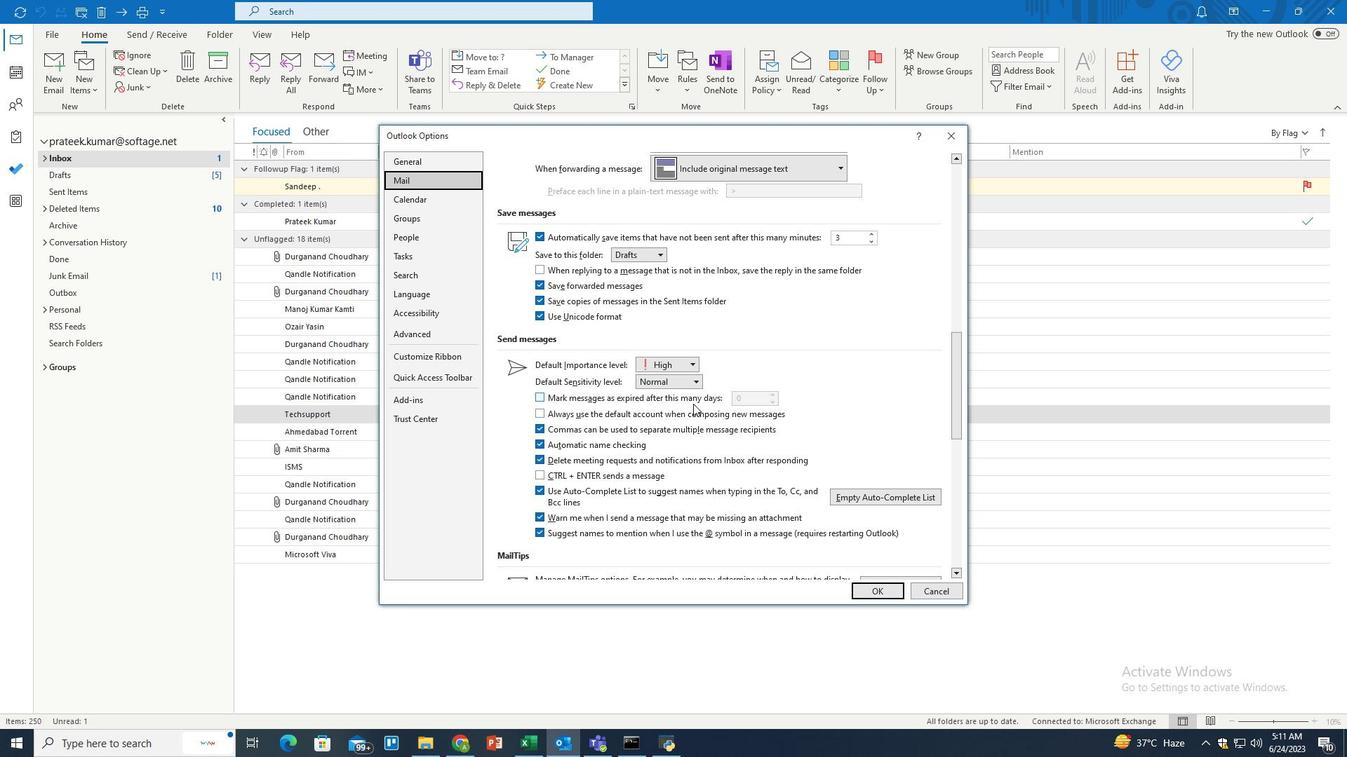 
Action: Mouse scrolled (693, 403) with delta (0, 0)
Screenshot: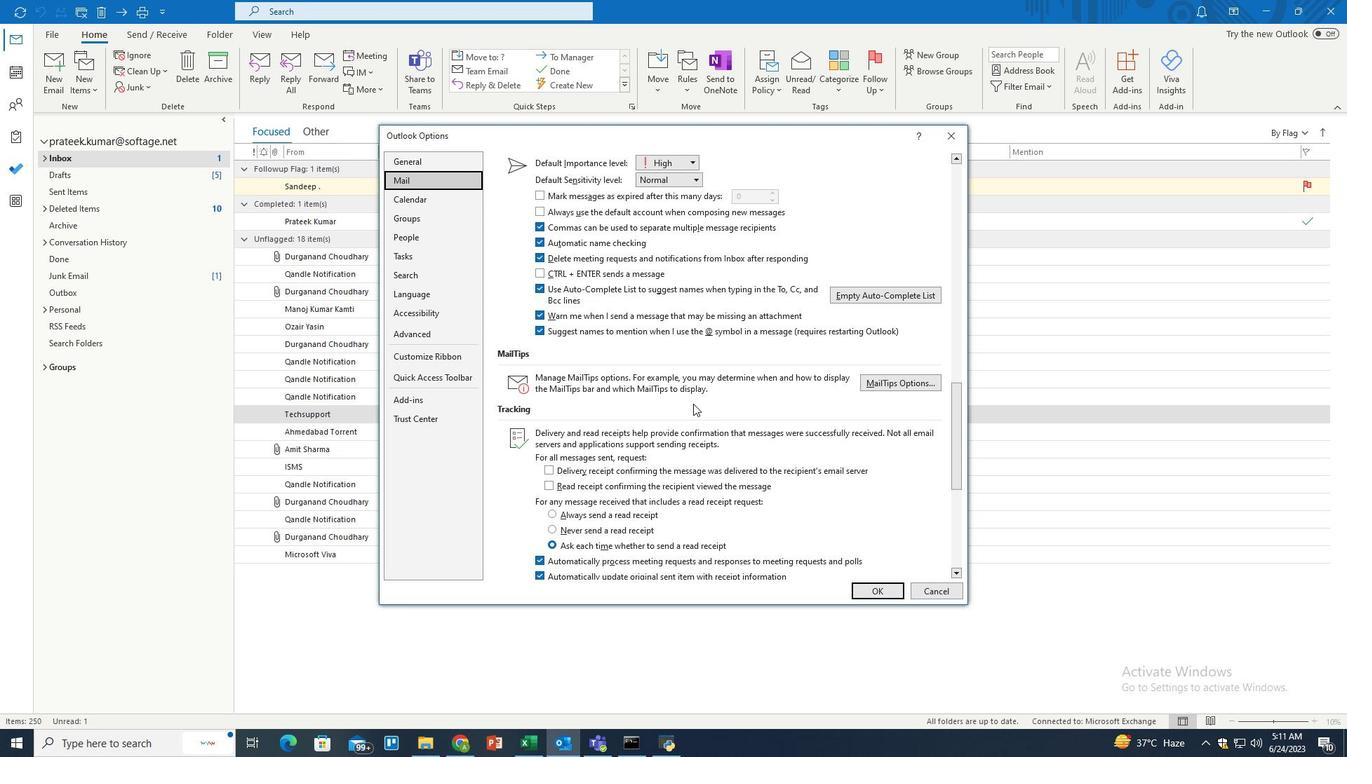 
Action: Mouse scrolled (693, 403) with delta (0, 0)
Screenshot: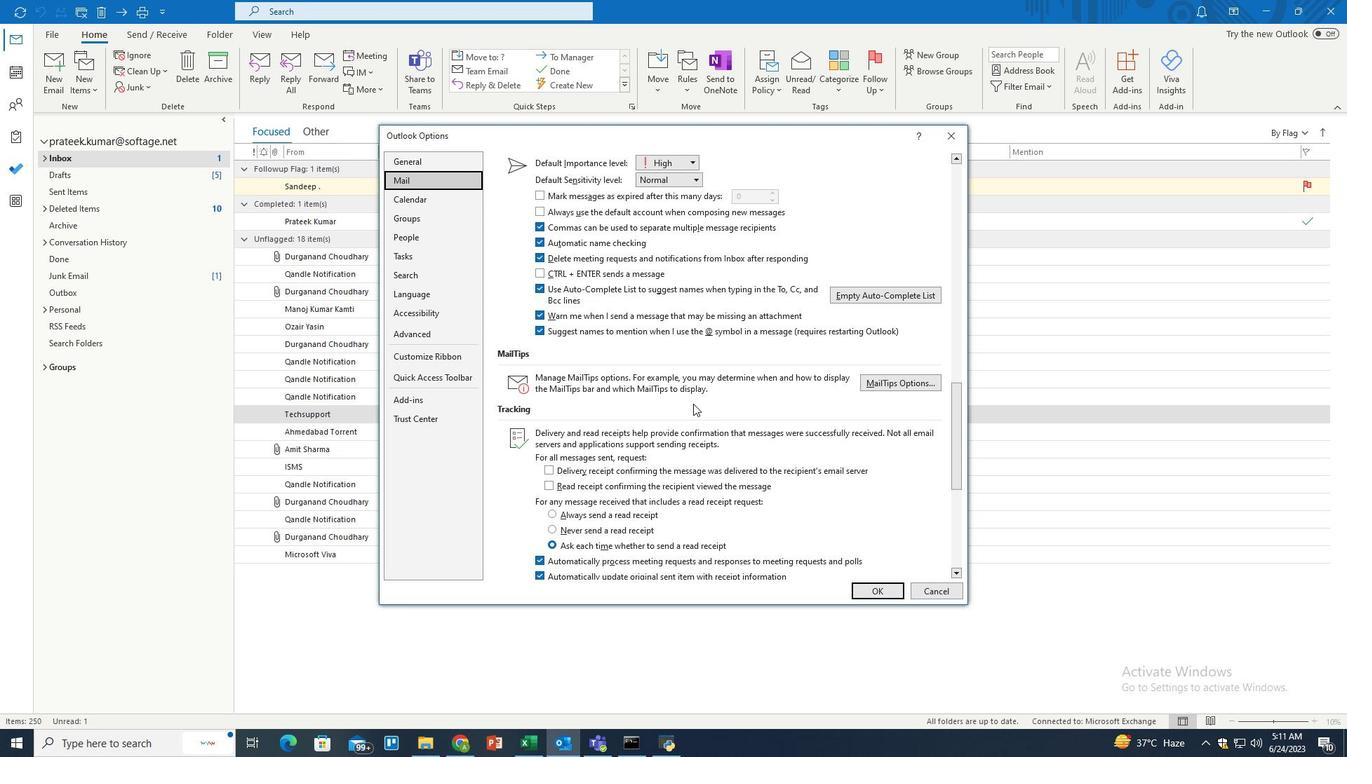 
Action: Mouse scrolled (693, 403) with delta (0, 0)
Screenshot: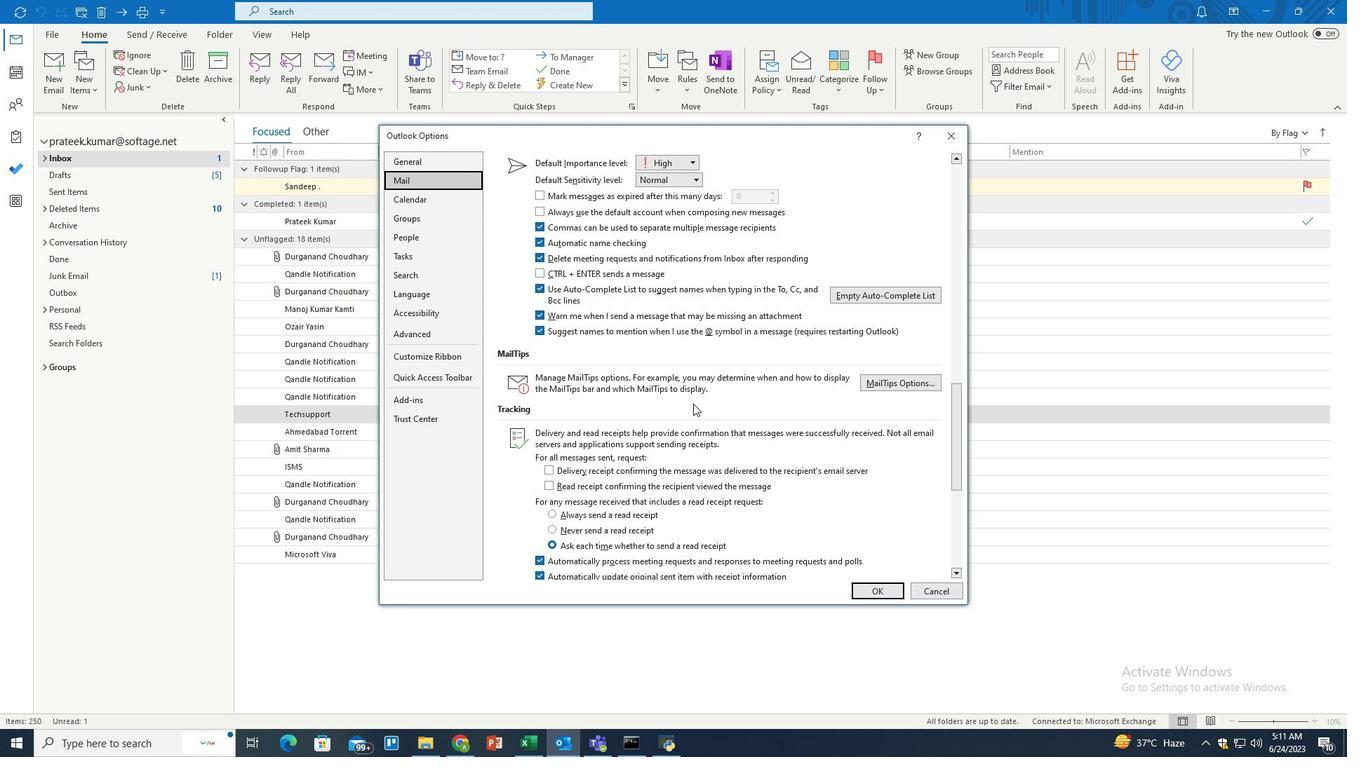 
Action: Mouse scrolled (693, 403) with delta (0, 0)
Screenshot: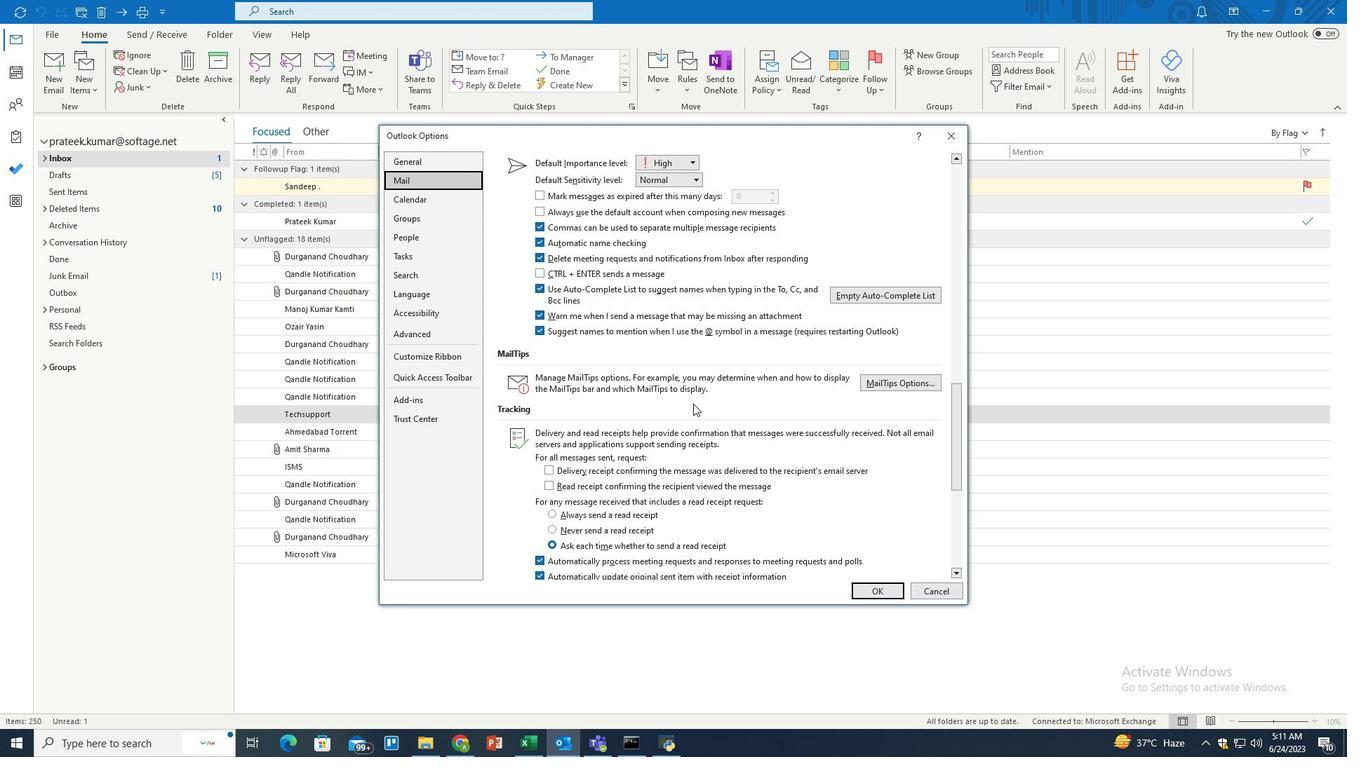 
Action: Mouse scrolled (693, 403) with delta (0, 0)
Screenshot: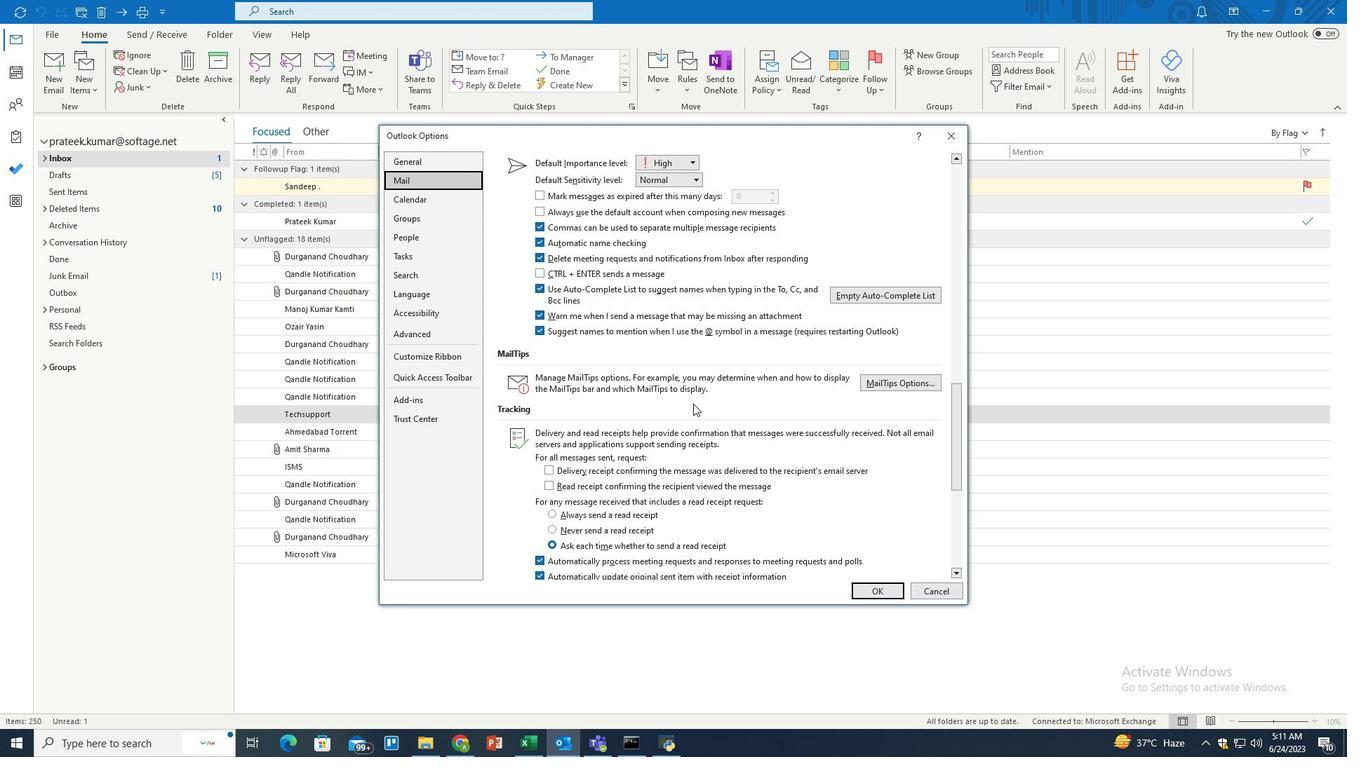 
Action: Mouse scrolled (693, 403) with delta (0, 0)
Screenshot: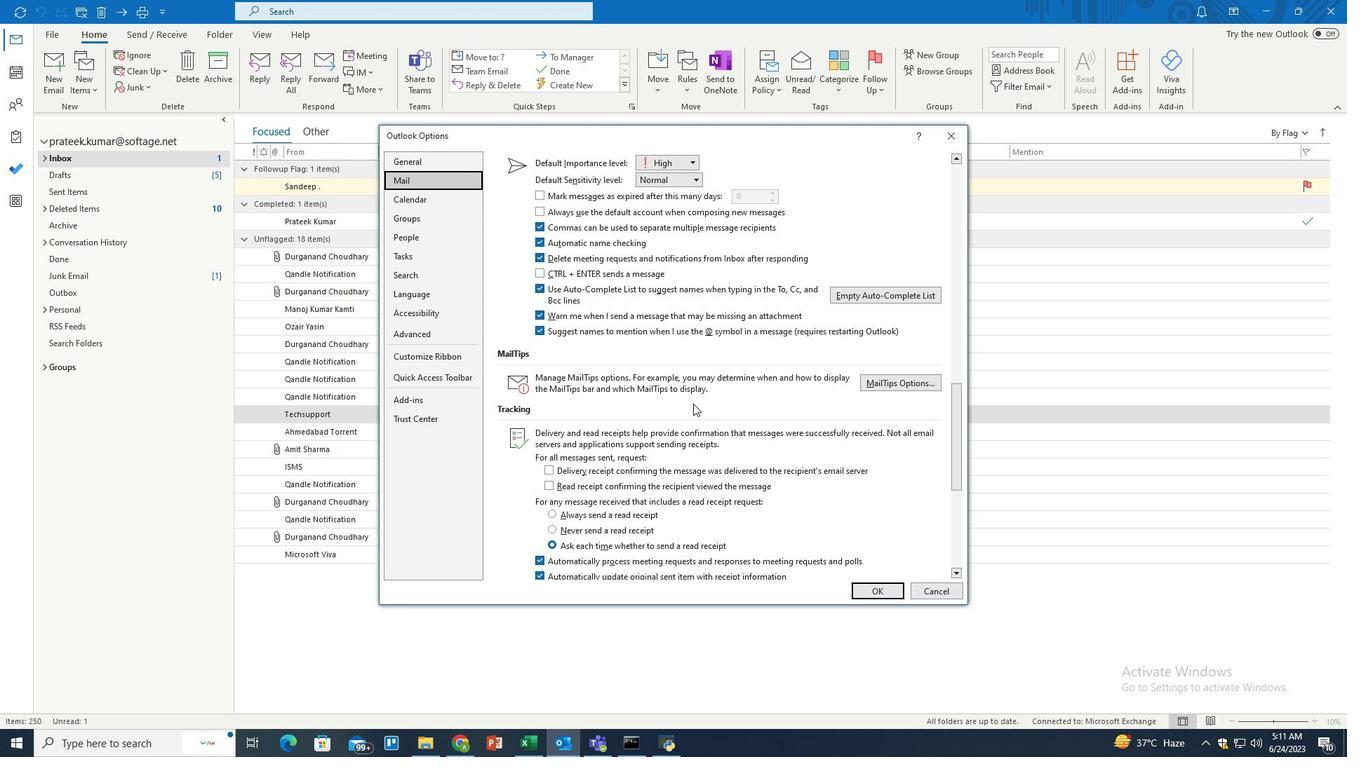 
Action: Mouse scrolled (693, 403) with delta (0, 0)
Screenshot: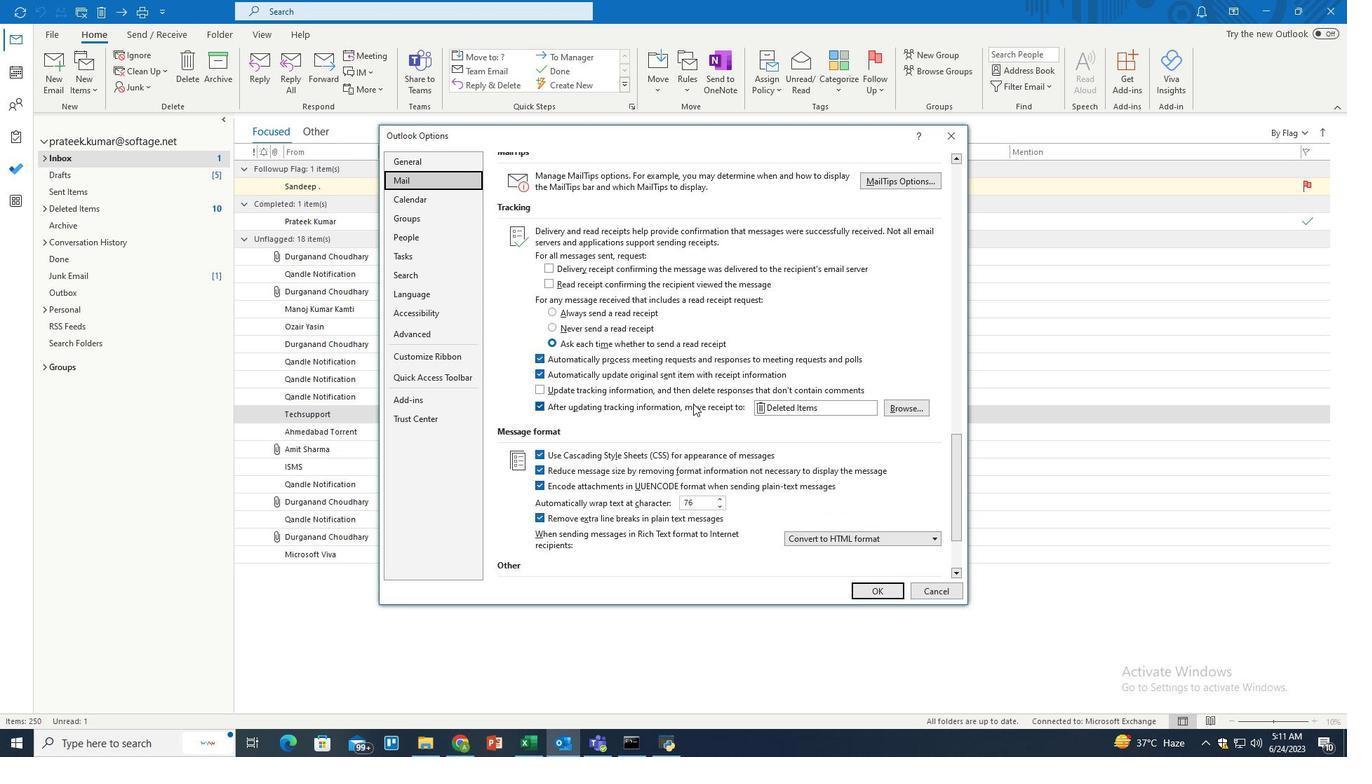 
Action: Mouse scrolled (693, 403) with delta (0, 0)
Screenshot: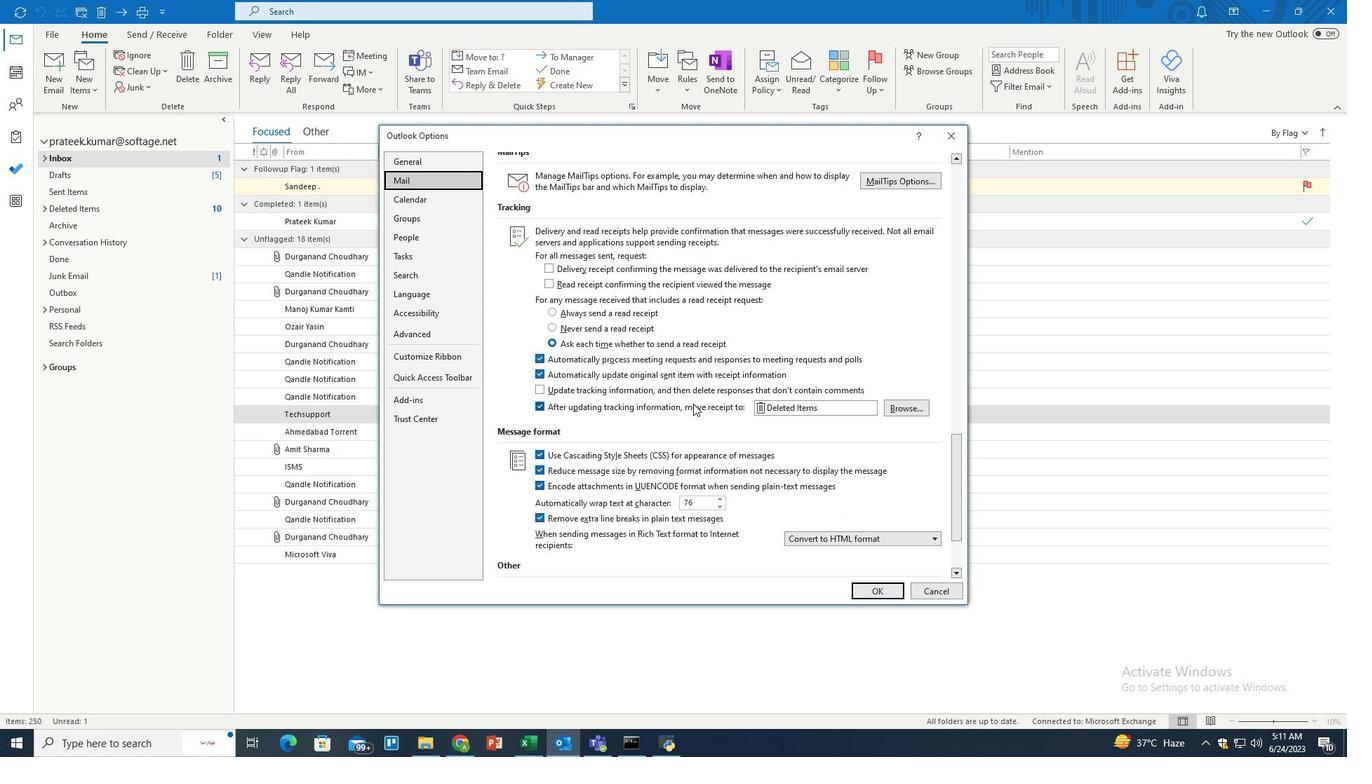 
Action: Mouse scrolled (693, 403) with delta (0, 0)
Screenshot: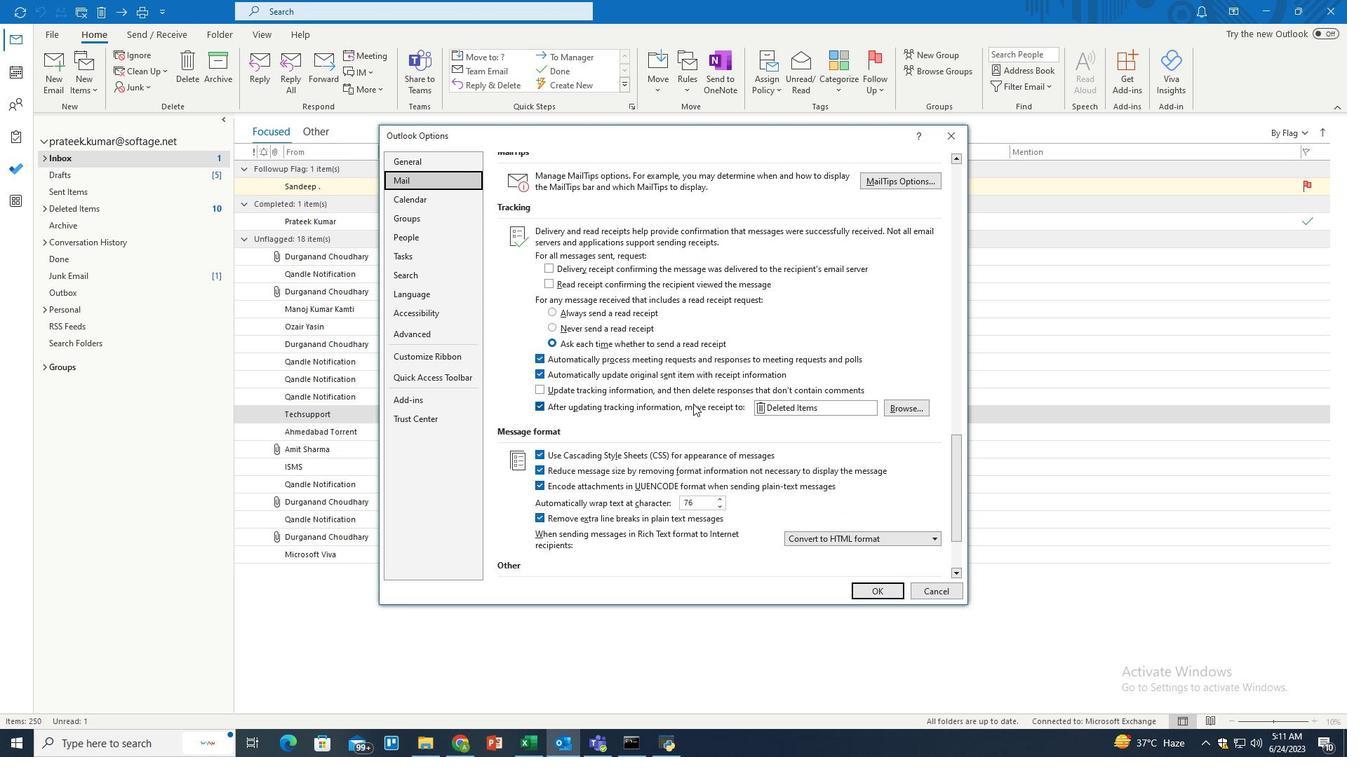 
Action: Mouse scrolled (693, 403) with delta (0, 0)
Screenshot: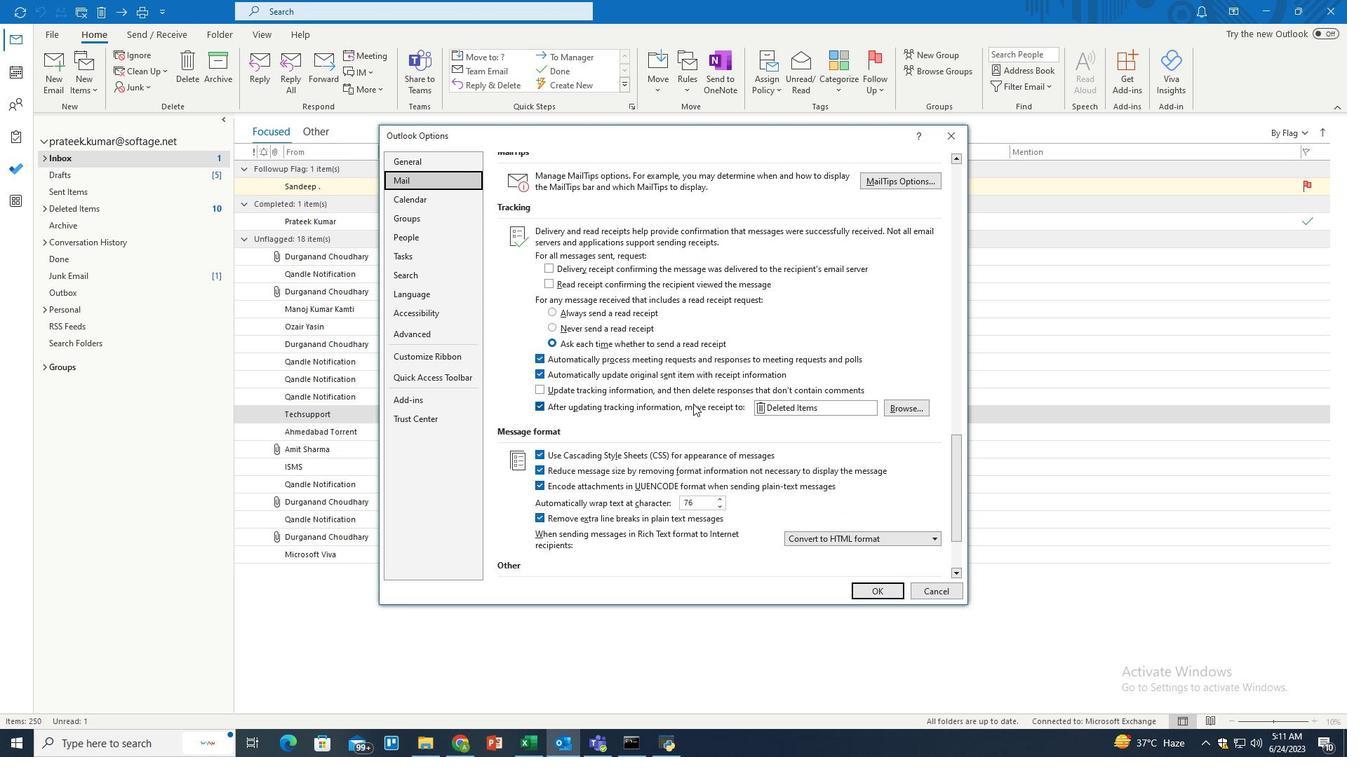 
Action: Mouse scrolled (693, 403) with delta (0, 0)
Screenshot: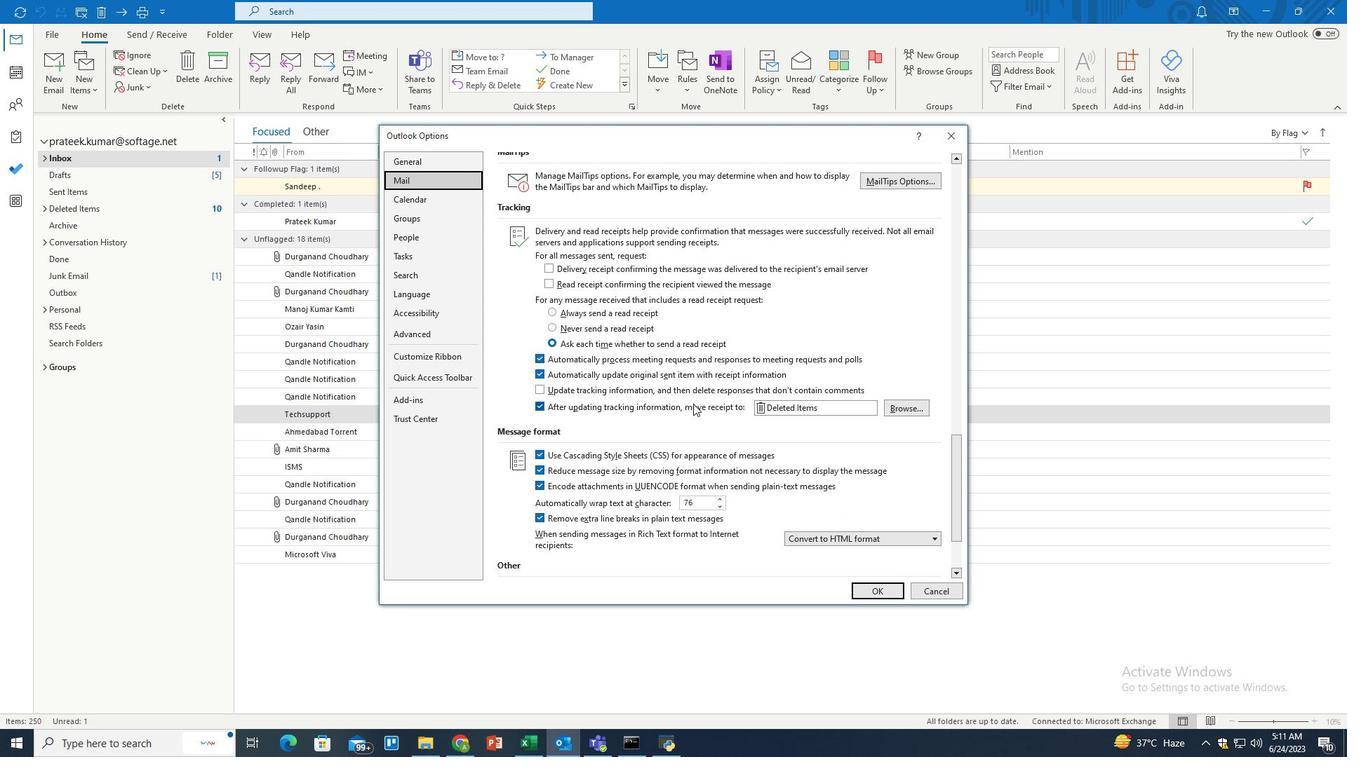 
Action: Mouse scrolled (693, 403) with delta (0, 0)
Screenshot: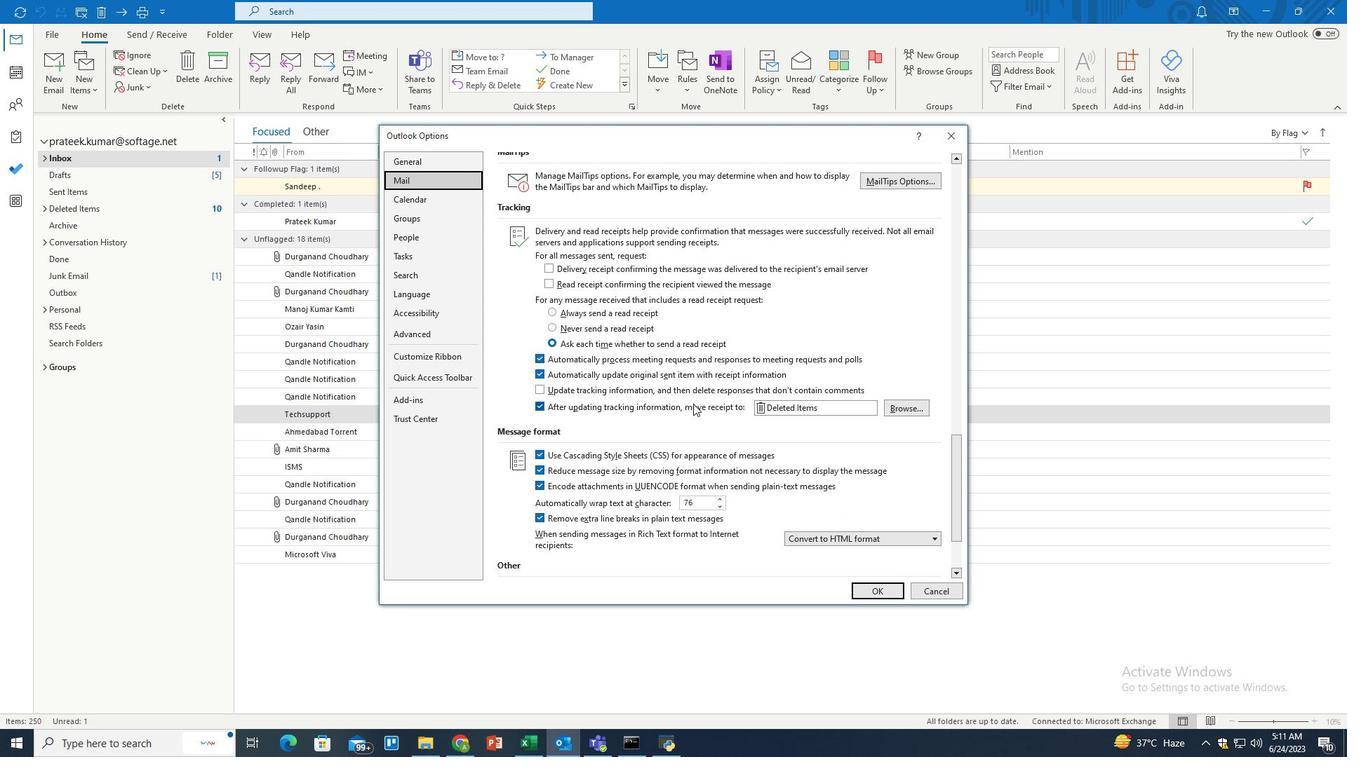 
Action: Mouse scrolled (693, 403) with delta (0, 0)
Screenshot: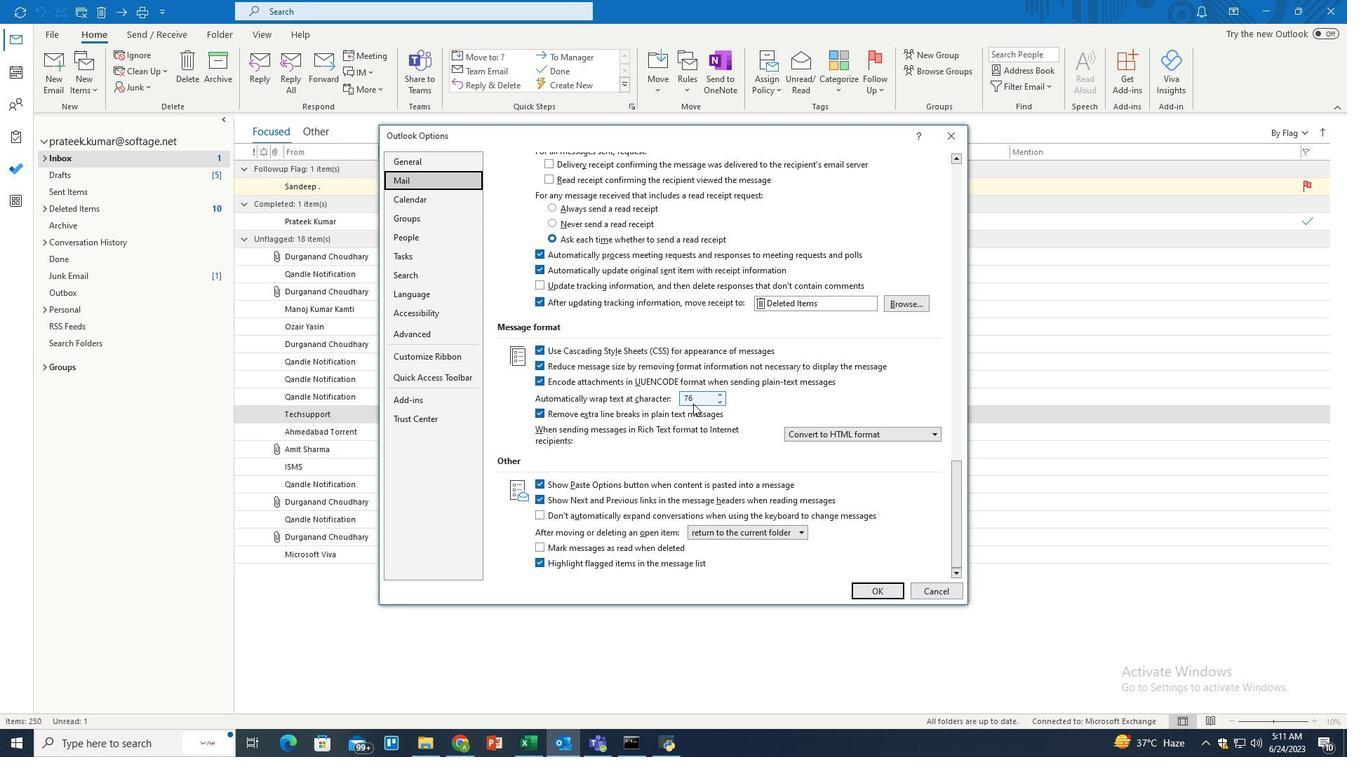 
Action: Mouse scrolled (693, 403) with delta (0, 0)
Screenshot: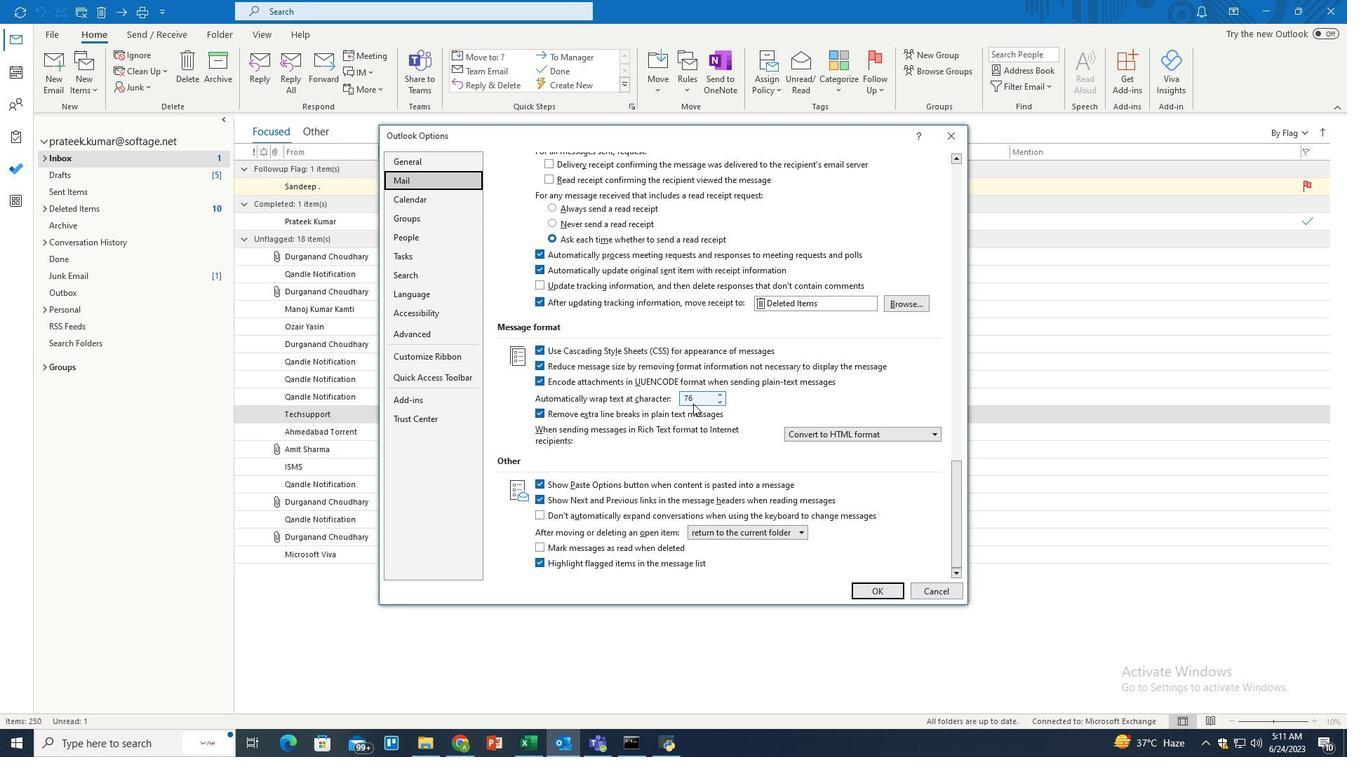 
Action: Mouse scrolled (693, 403) with delta (0, 0)
Screenshot: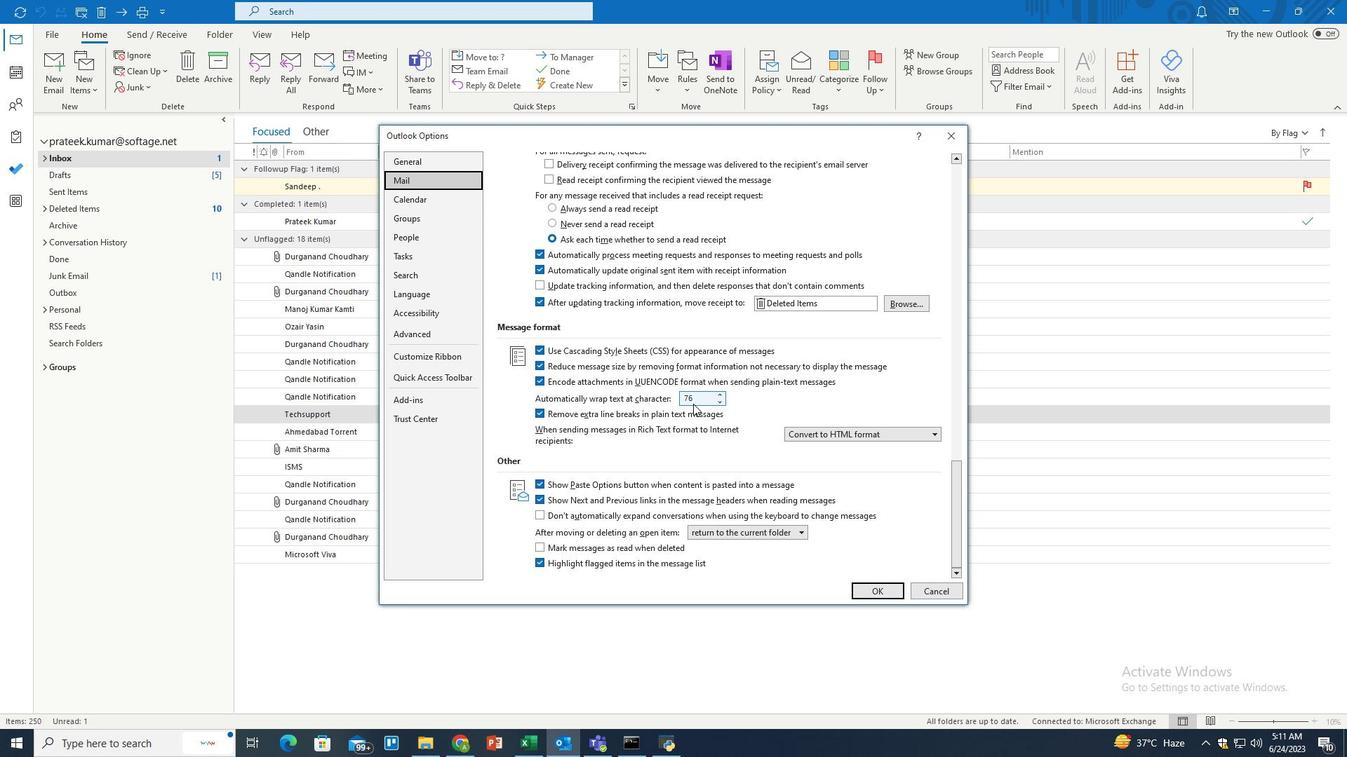 
Action: Mouse scrolled (693, 403) with delta (0, 0)
Screenshot: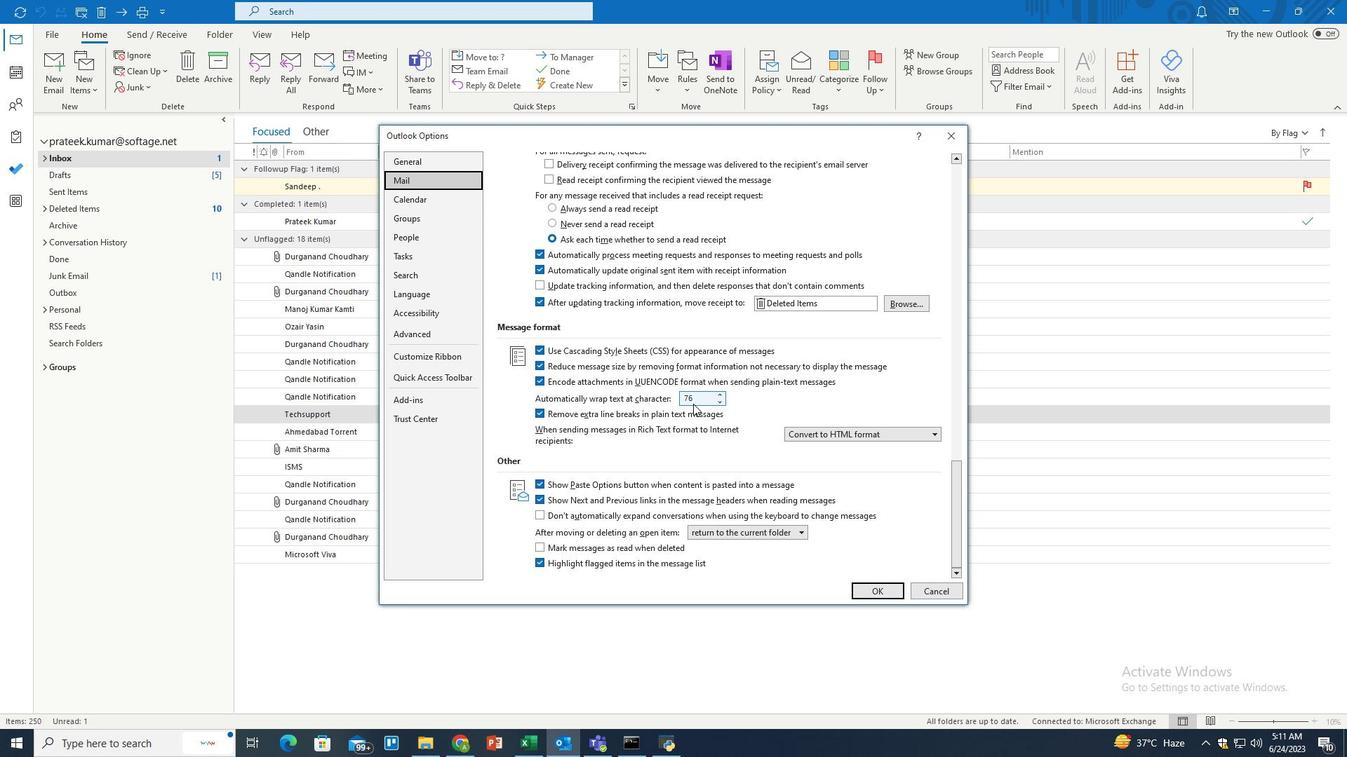 
Action: Mouse scrolled (693, 403) with delta (0, 0)
Screenshot: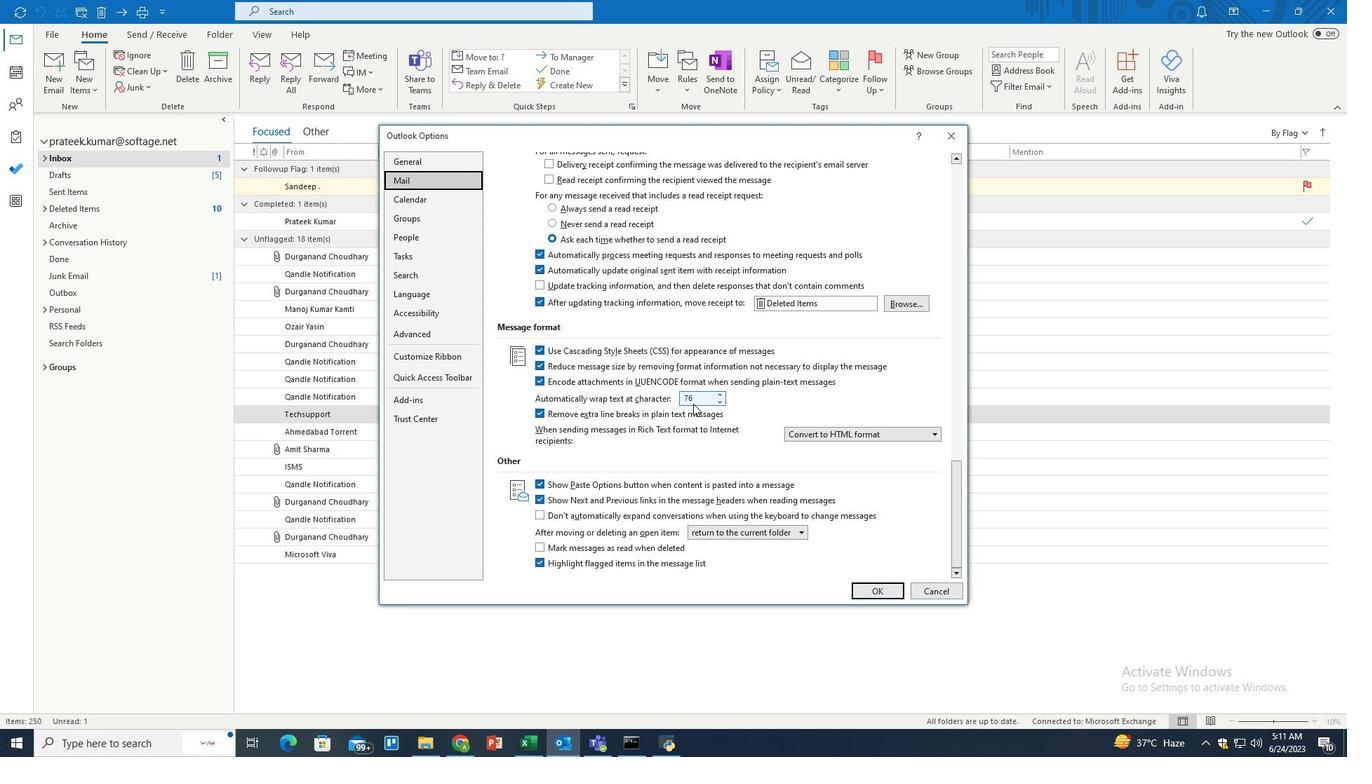 
Action: Mouse scrolled (693, 403) with delta (0, 0)
Screenshot: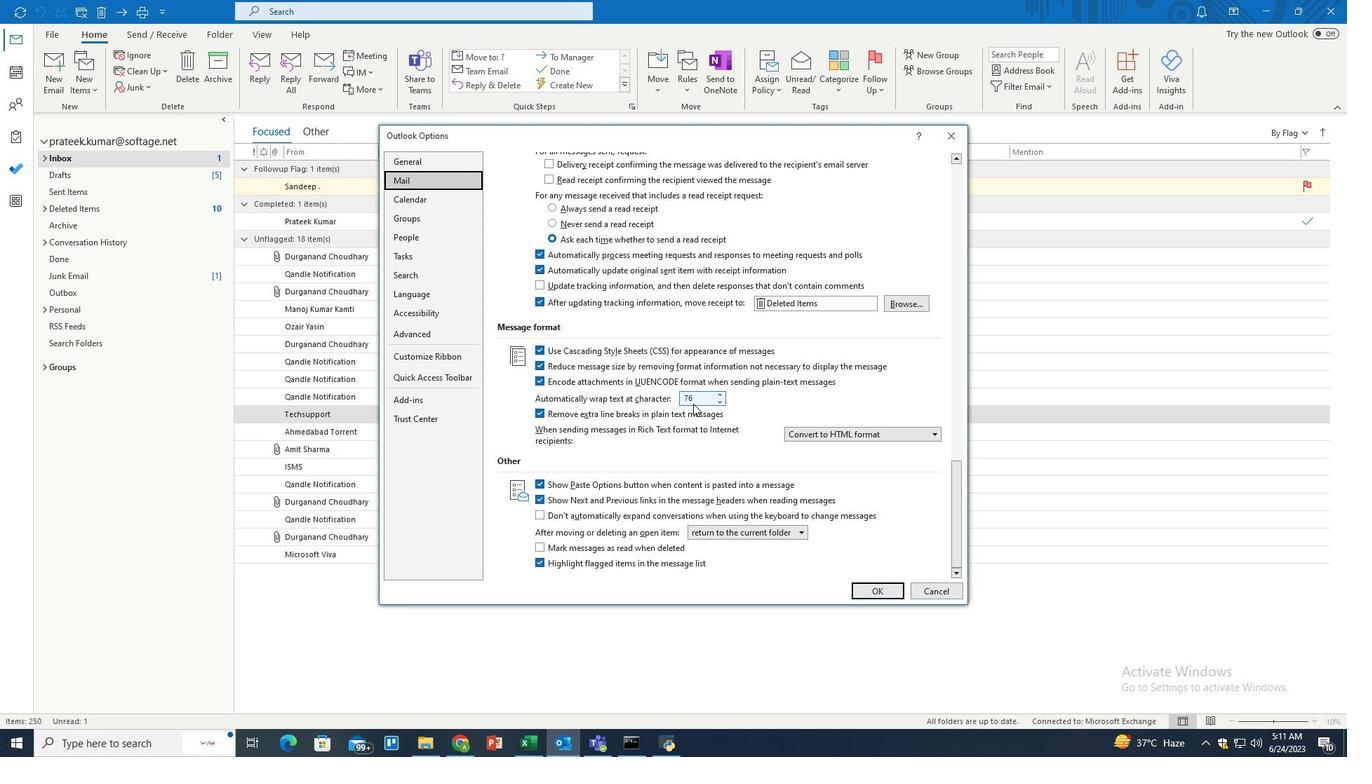 
Action: Mouse moved to (537, 546)
Screenshot: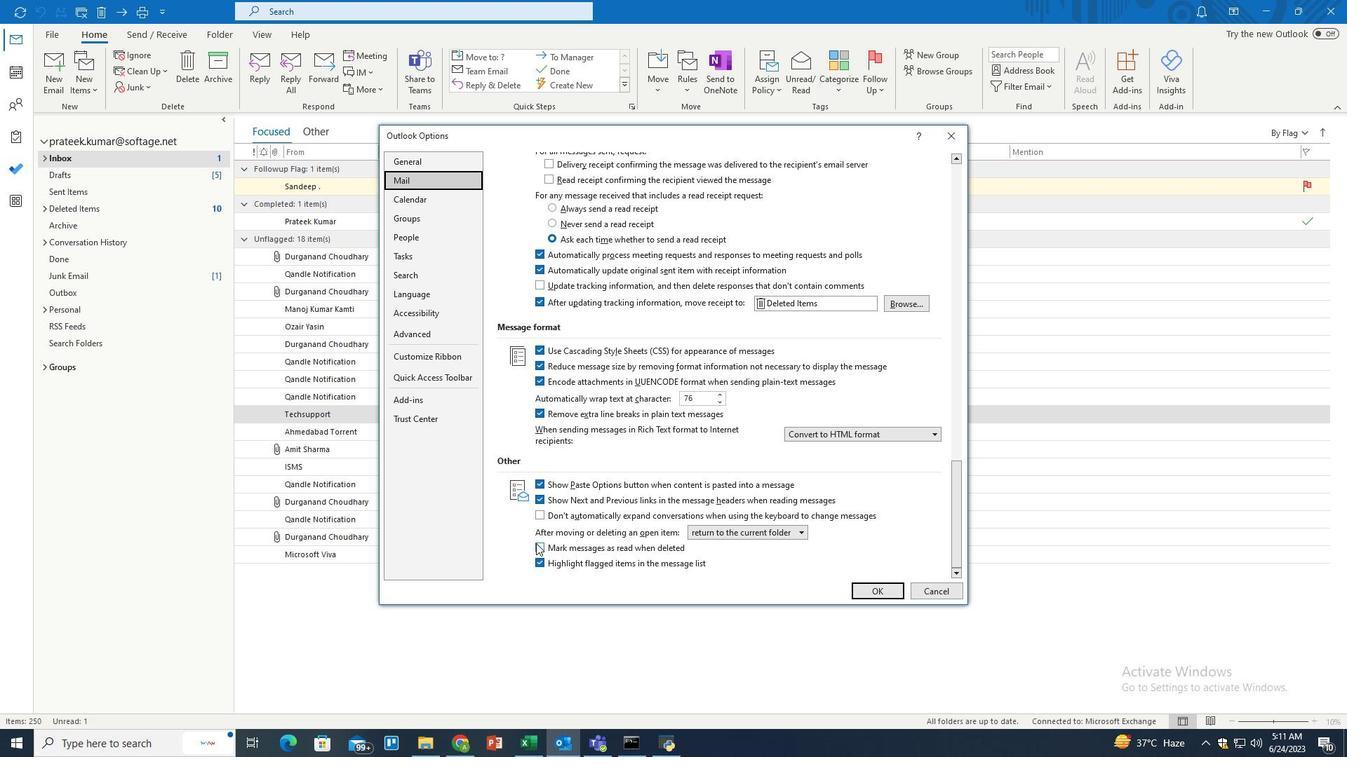 
Action: Mouse pressed left at (537, 546)
Screenshot: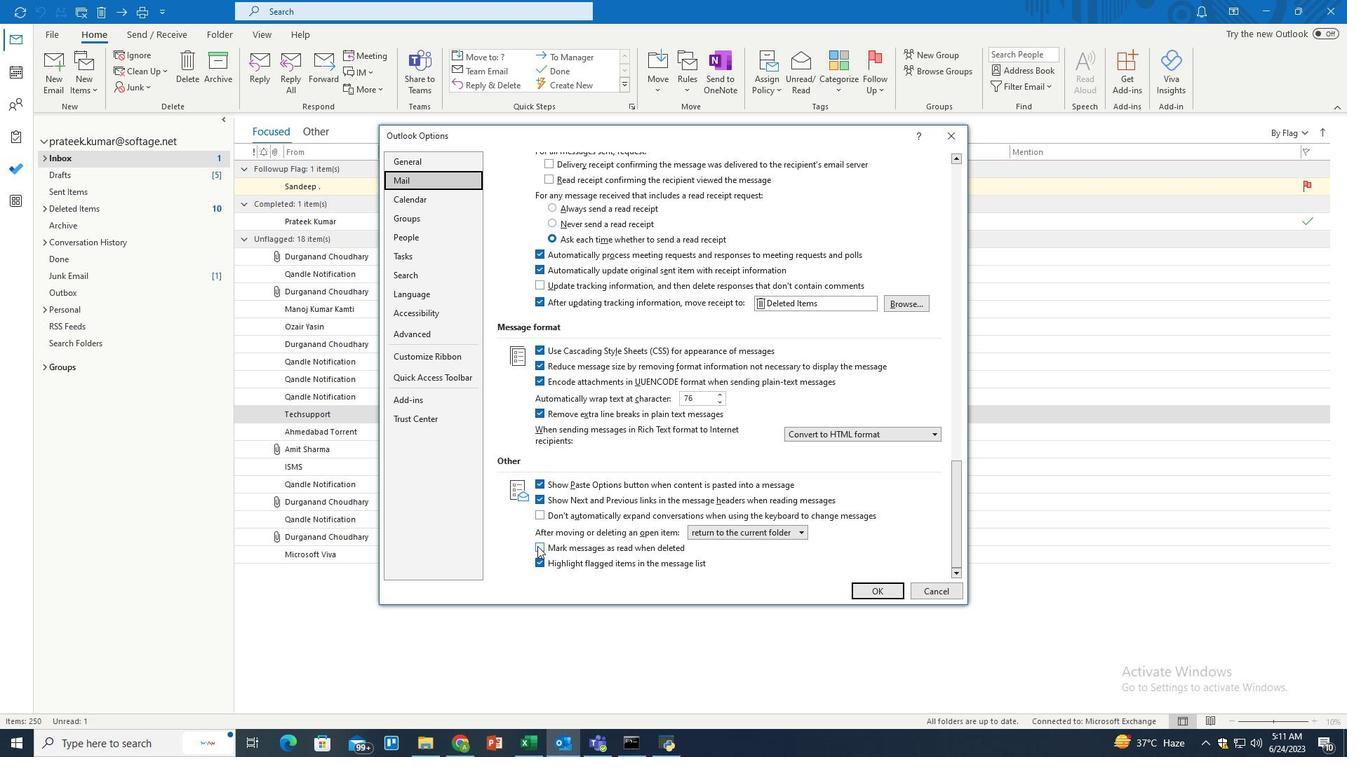 
Action: Mouse moved to (882, 590)
Screenshot: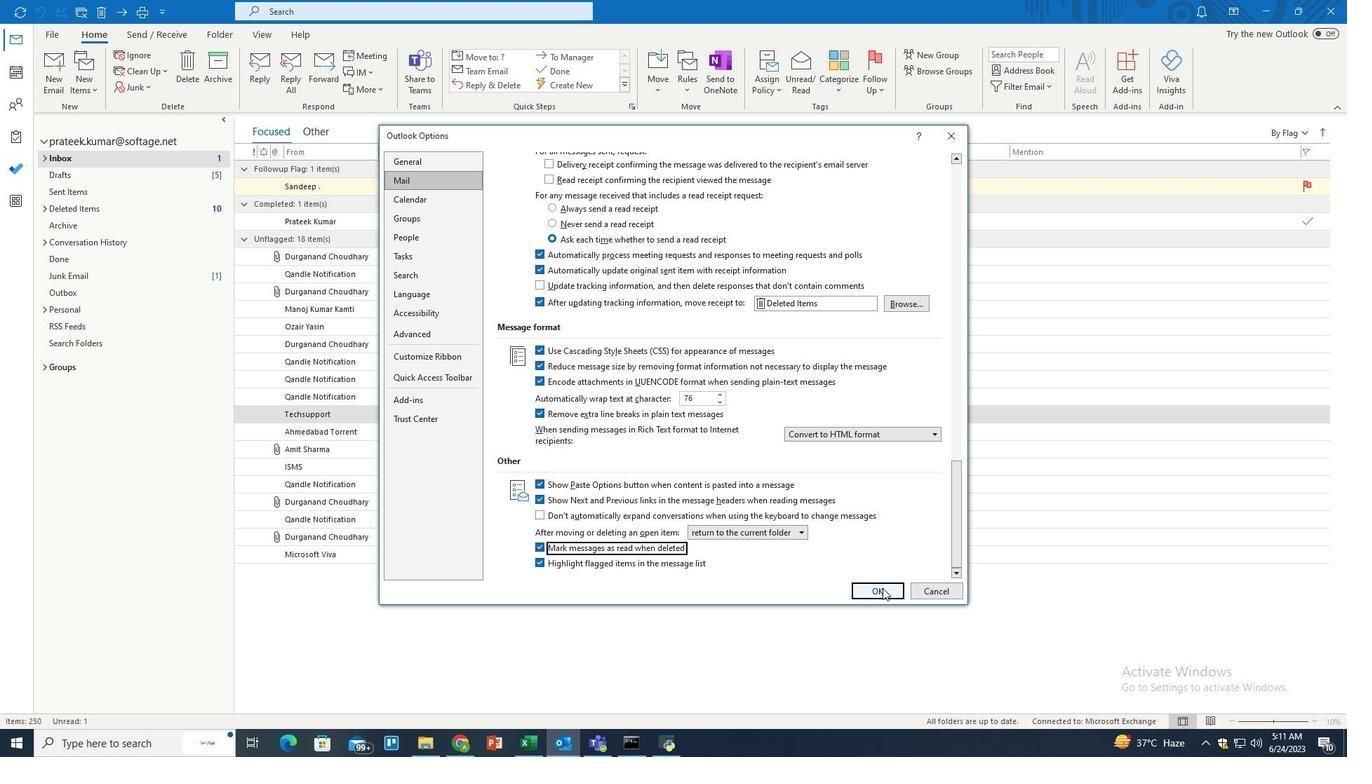 
Action: Mouse pressed left at (882, 590)
Screenshot: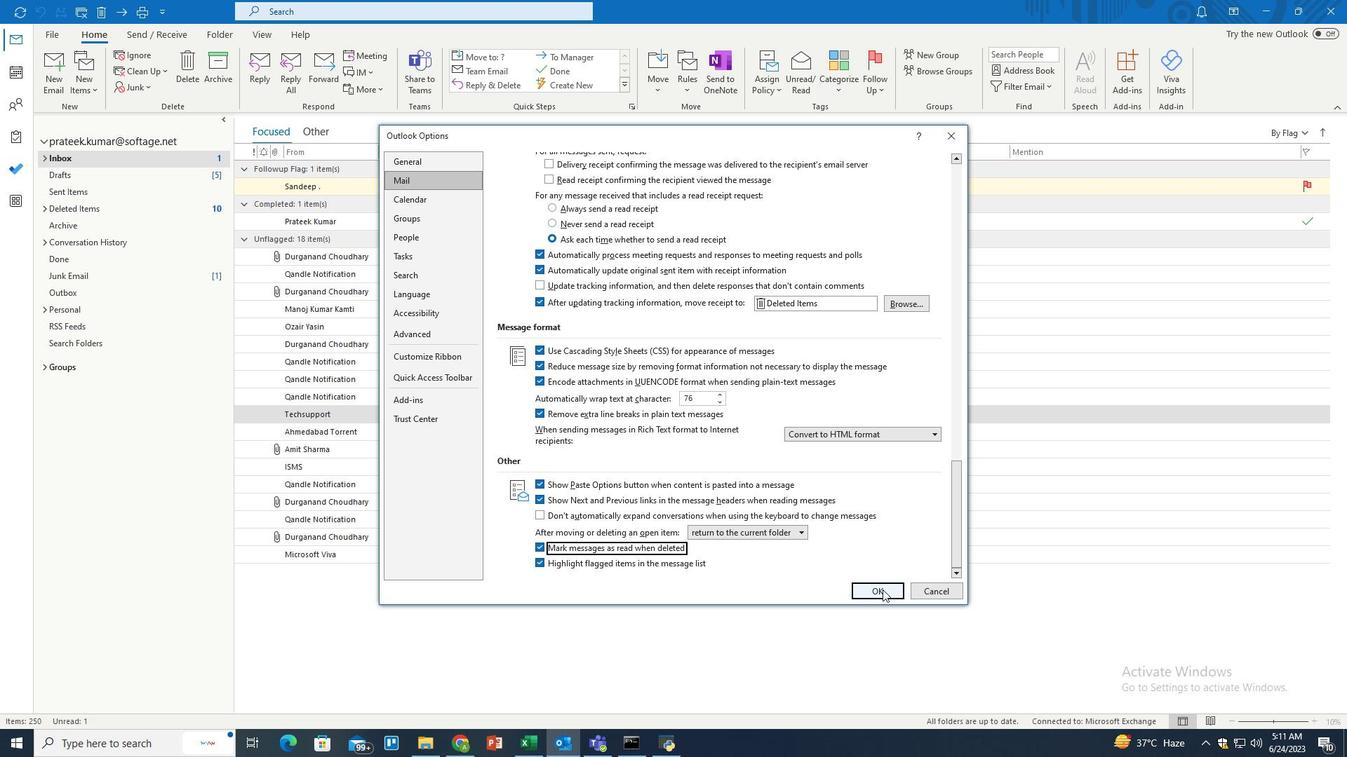 
Action: Mouse moved to (711, 442)
Screenshot: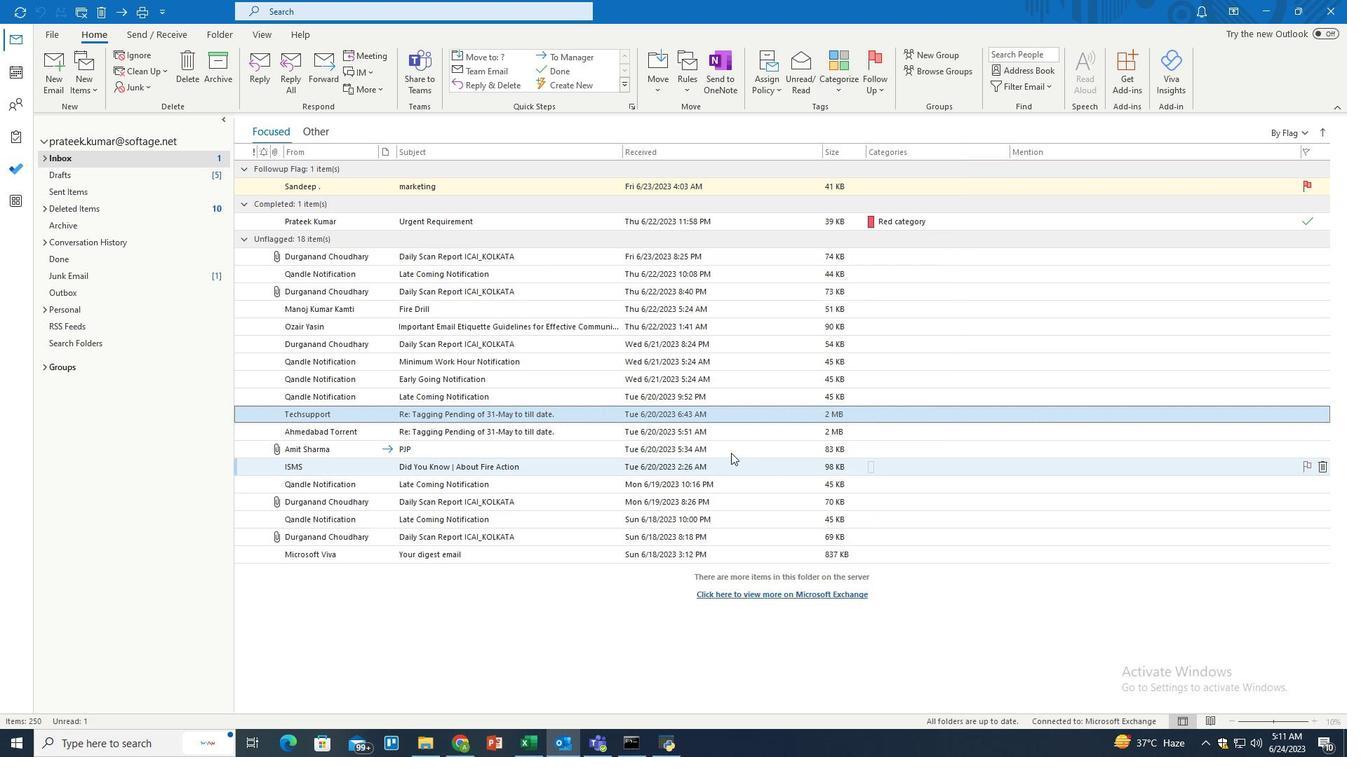 
